 Task: Add an event with the title Second Product Enhancement Discussion and Roadmap Planning, date '2024/05/27', time 9:40 AM to 11:40 AMand add a description: Furthermore, you will have the opportunity to discuss your current financial status, including revenue growth, profitability, and any notable milestones or achievements. Sharing this information demonstrates your business's performance and potential for future success.Select event color  Lavender . Add location for the event as: 123 Grand Bazaar, Istanbul, Turkey, logged in from the account softage.10@softage.netand send the event invitation to softage.8@softage.net and softage.1@softage.net. Set a reminder for the event Daily
Action: Mouse moved to (73, 104)
Screenshot: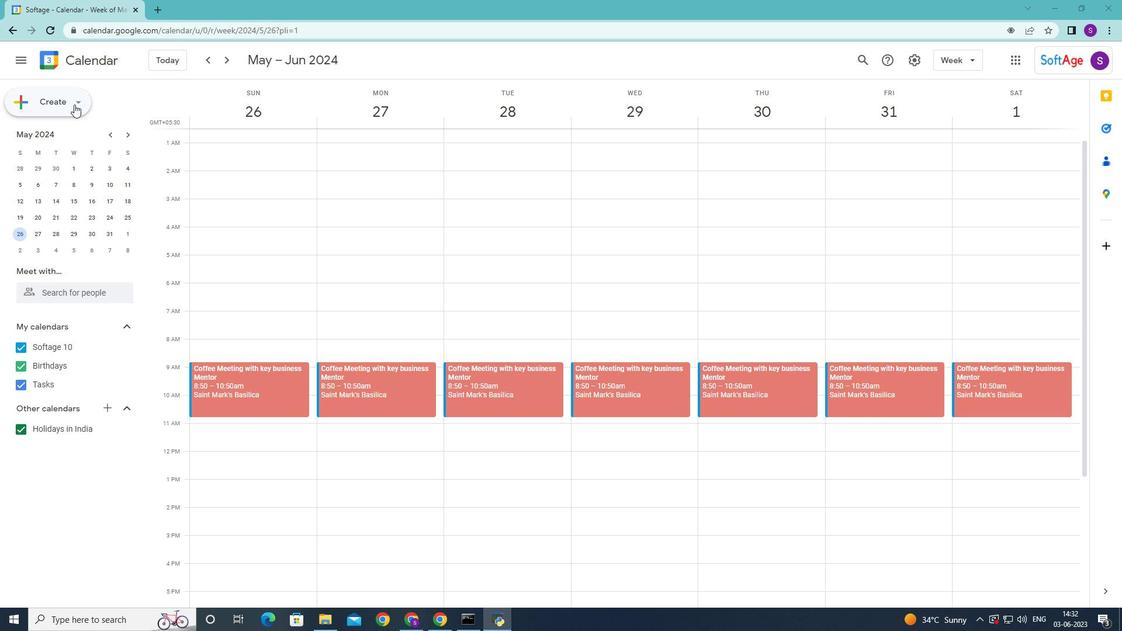
Action: Mouse pressed left at (73, 104)
Screenshot: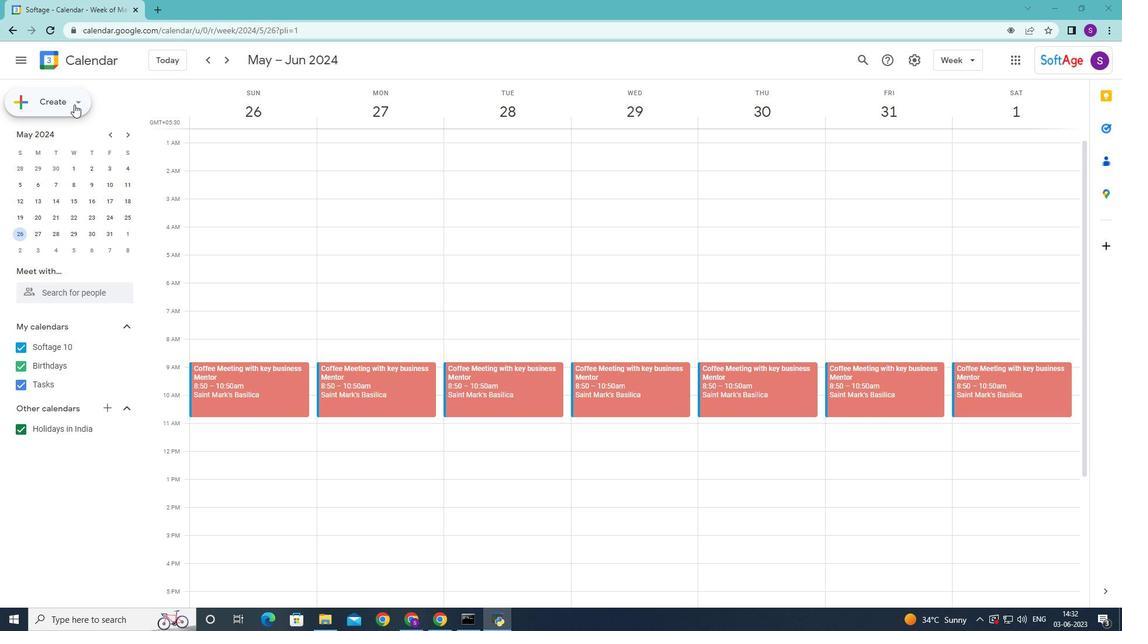 
Action: Mouse moved to (76, 139)
Screenshot: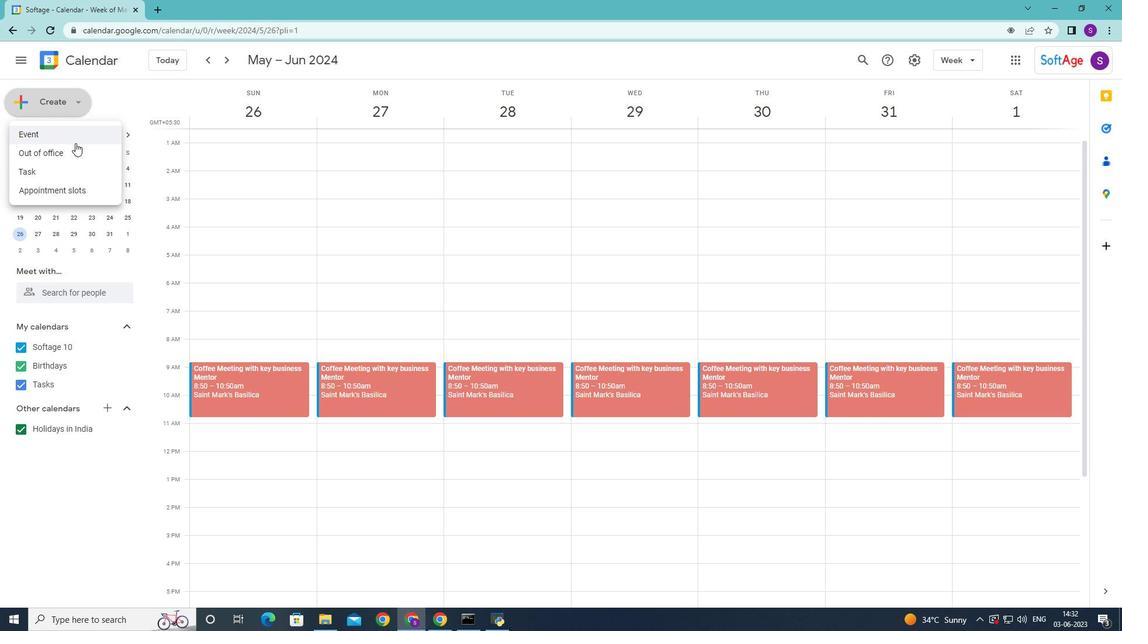 
Action: Mouse pressed left at (76, 139)
Screenshot: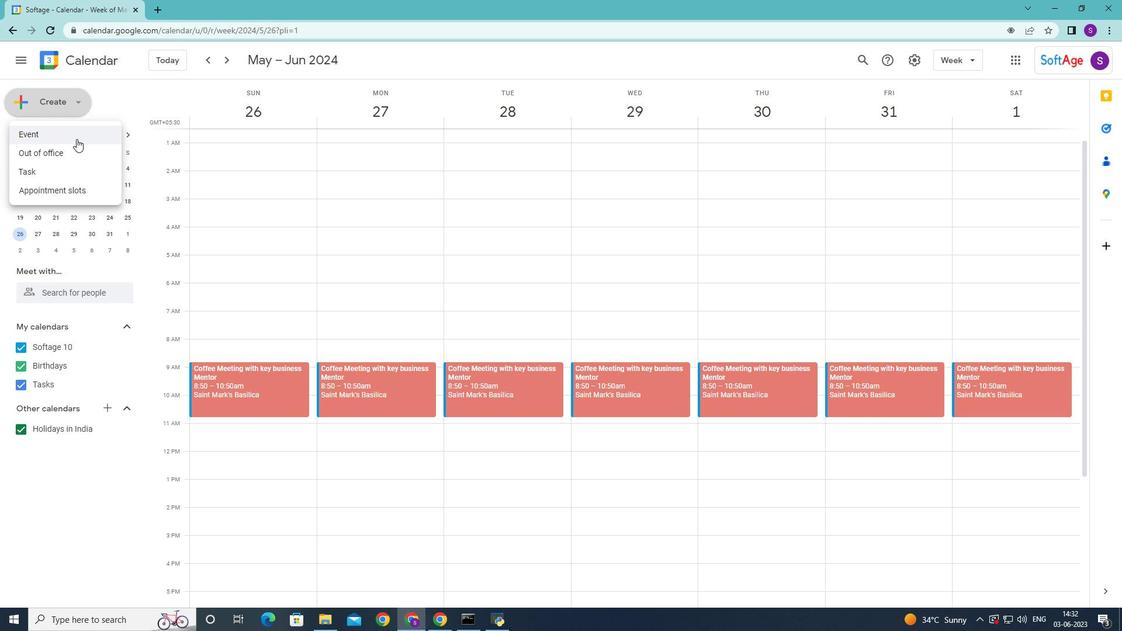 
Action: Mouse moved to (451, 264)
Screenshot: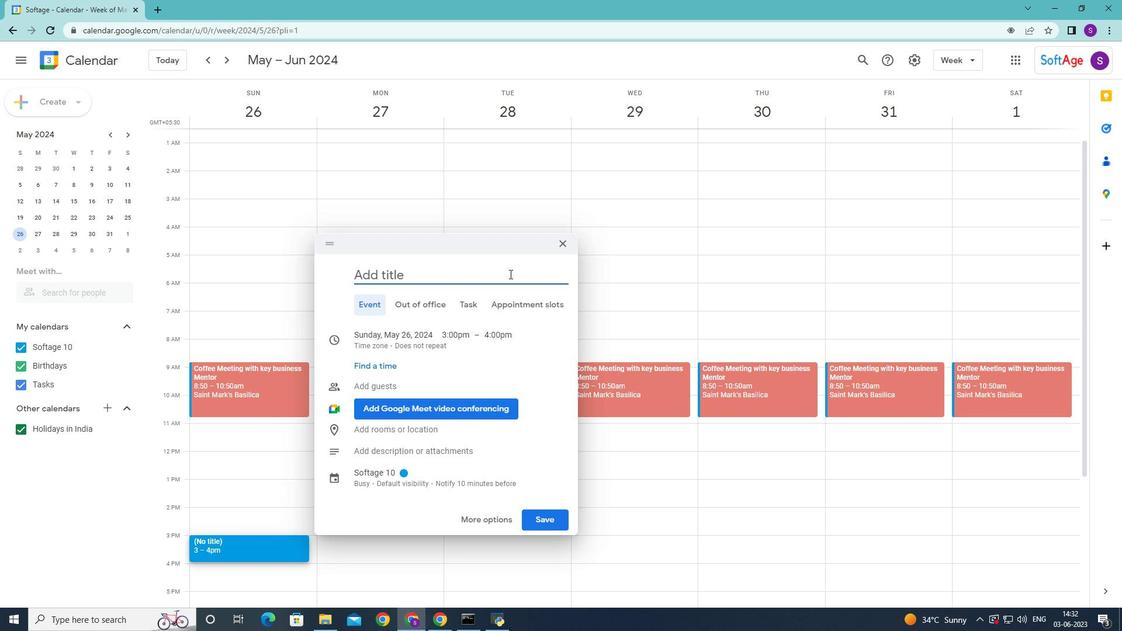 
Action: Mouse pressed left at (451, 264)
Screenshot: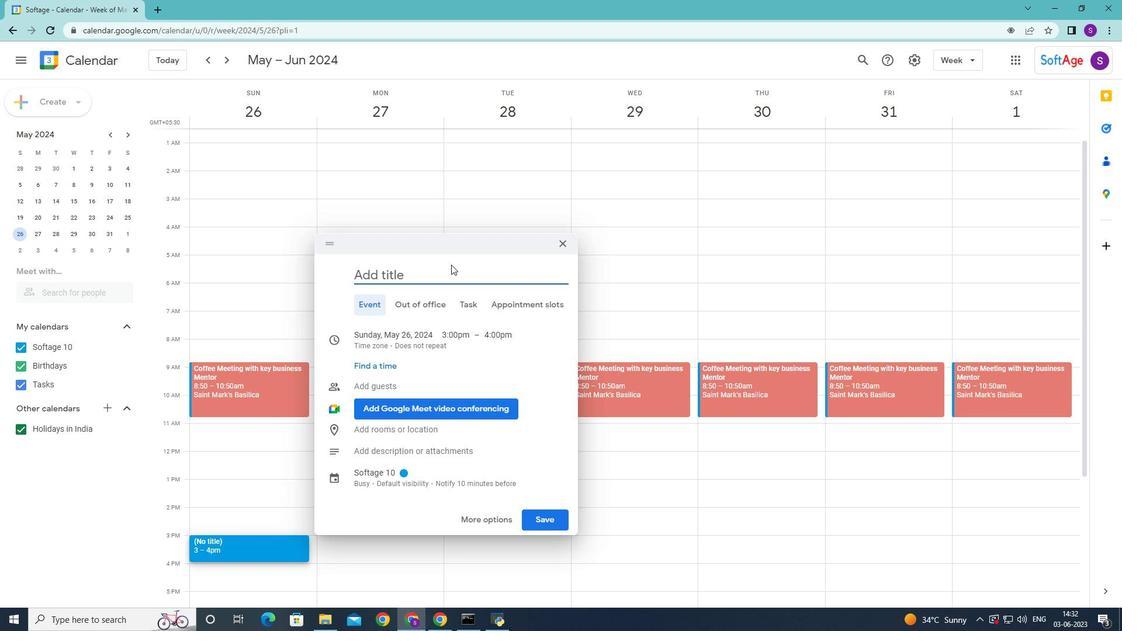 
Action: Mouse moved to (446, 274)
Screenshot: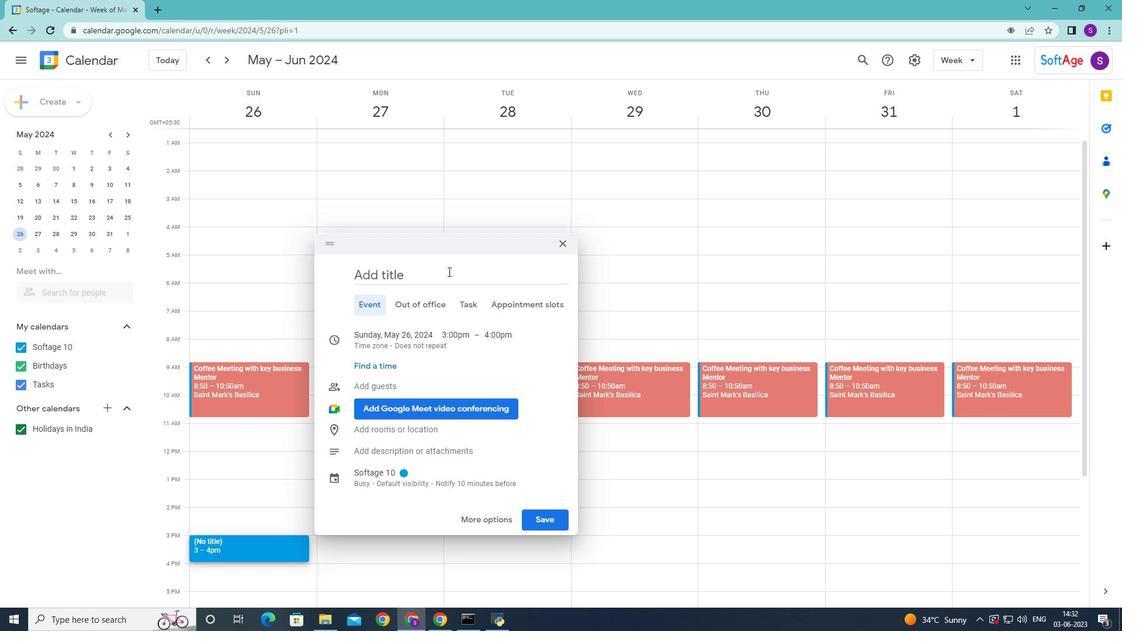 
Action: Mouse pressed left at (446, 274)
Screenshot: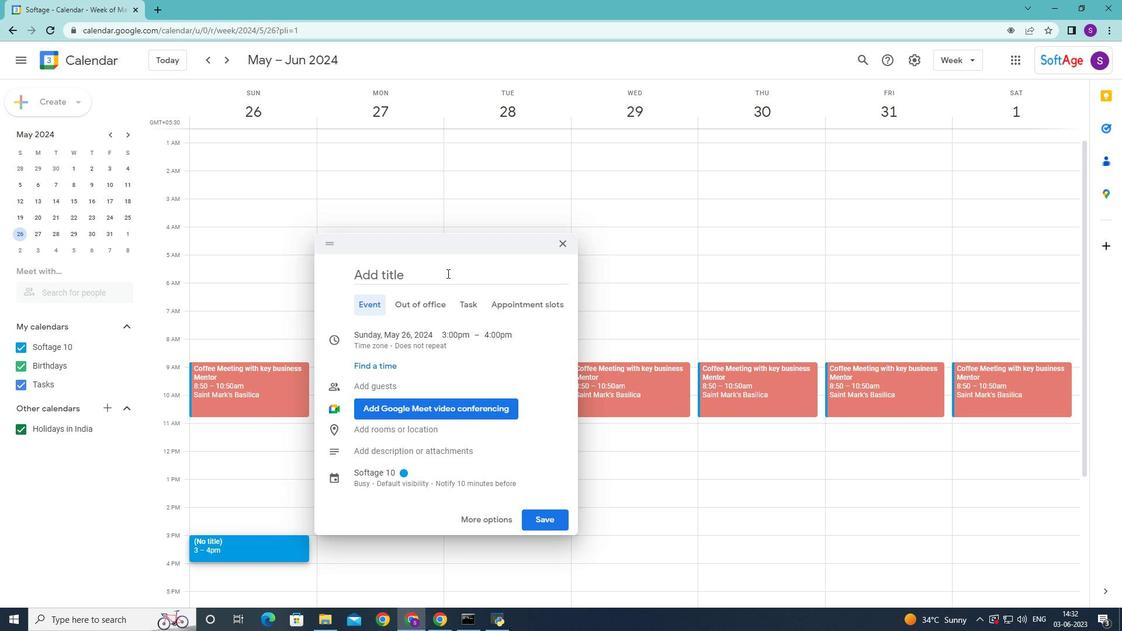 
Action: Key pressed <Key.shift>Second<Key.space><Key.shift>lunch<Key.space><Key.shift>Break<Key.space><Key.backspace><Key.shift_r>:<Key.space><Key.shift><Key.shift><Key.shift><Key.shift><Key.shift><Key.shift><Key.shift><Key.shift><Key.shift><Key.shift><Key.shift>Fitness<Key.space>and<Key.space><Key.shift>Wellness<Key.space><Key.shift><Key.shift><Key.shift>Class<Key.space>
Screenshot: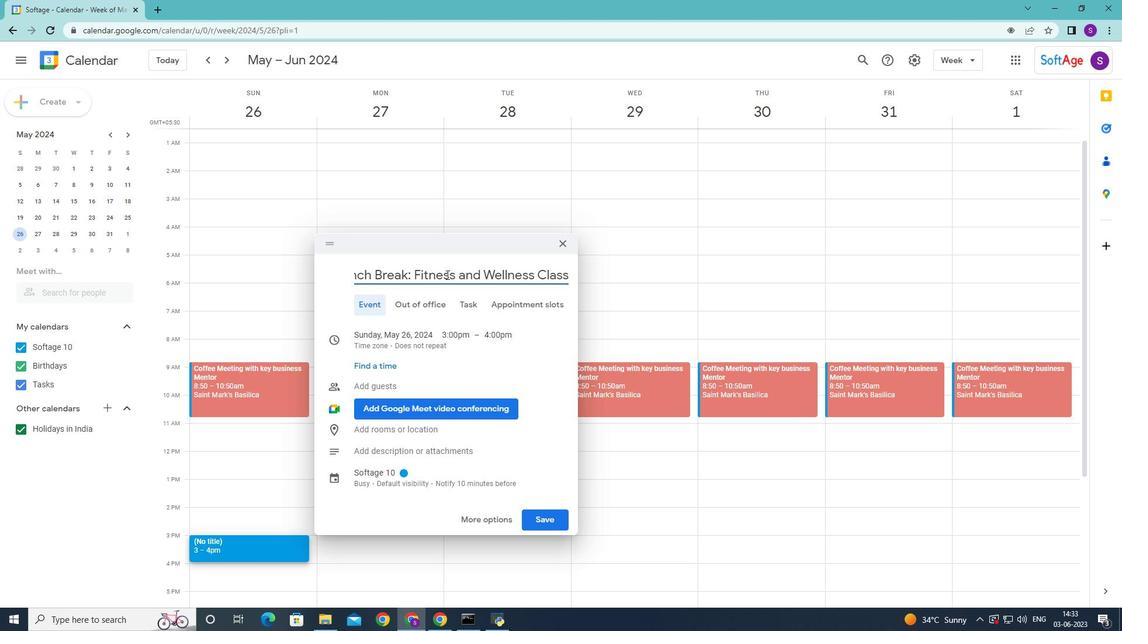 
Action: Mouse moved to (400, 338)
Screenshot: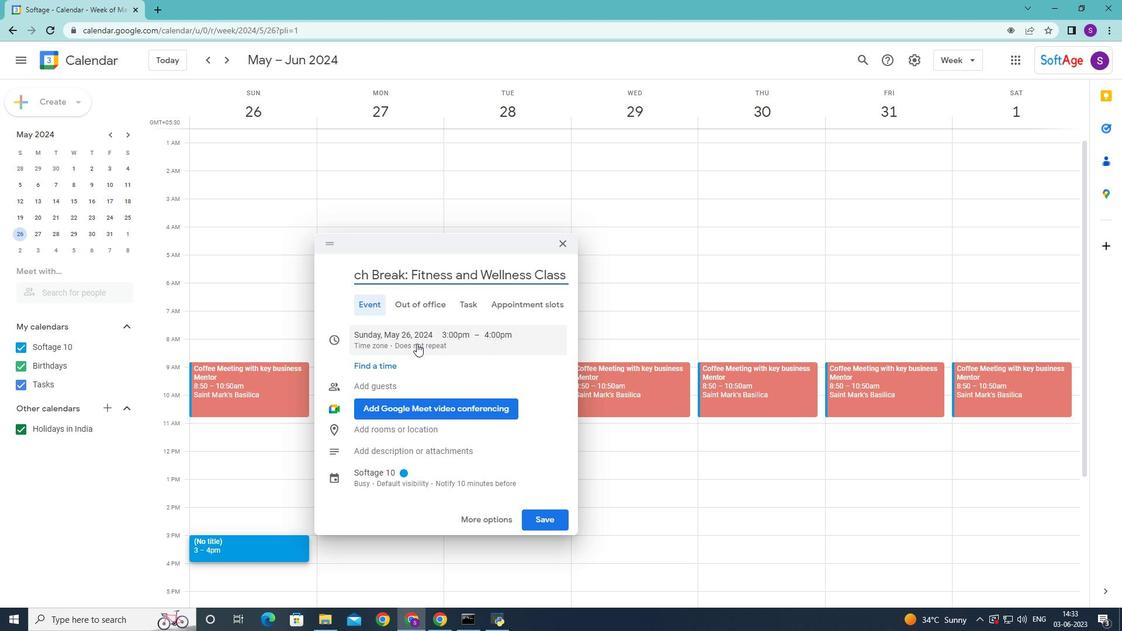 
Action: Mouse pressed left at (400, 338)
Screenshot: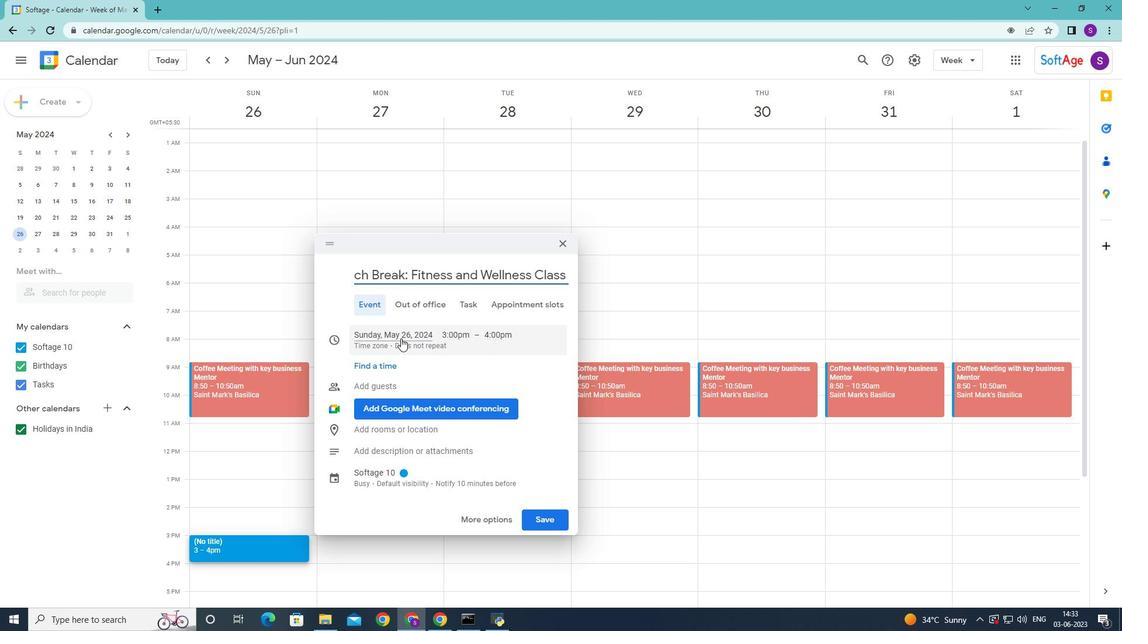 
Action: Mouse moved to (483, 359)
Screenshot: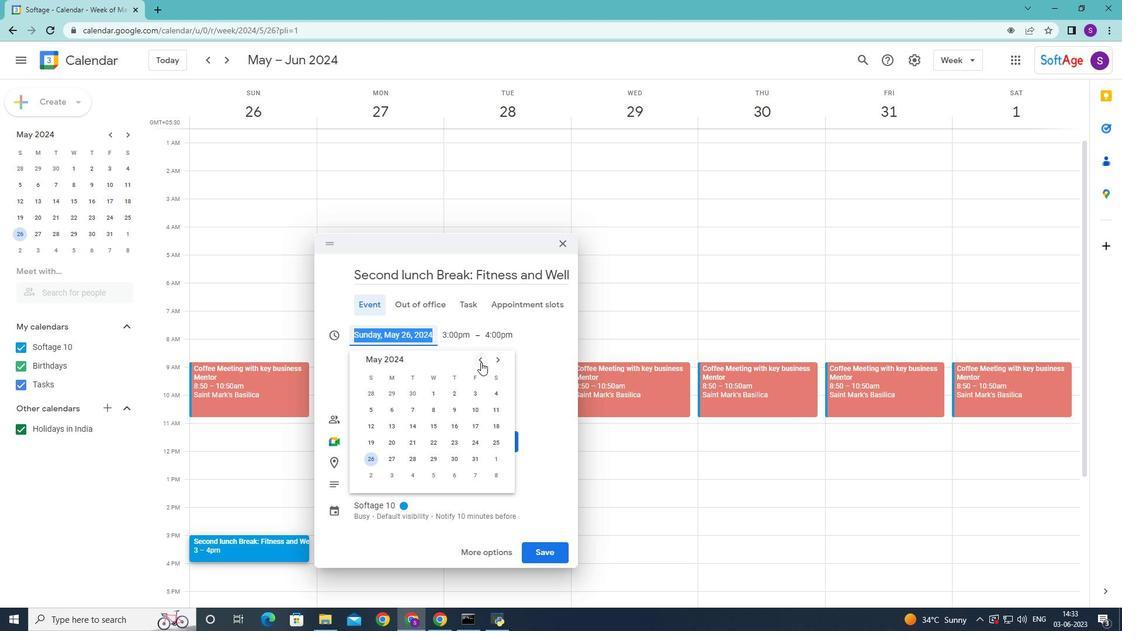 
Action: Mouse pressed left at (483, 359)
Screenshot: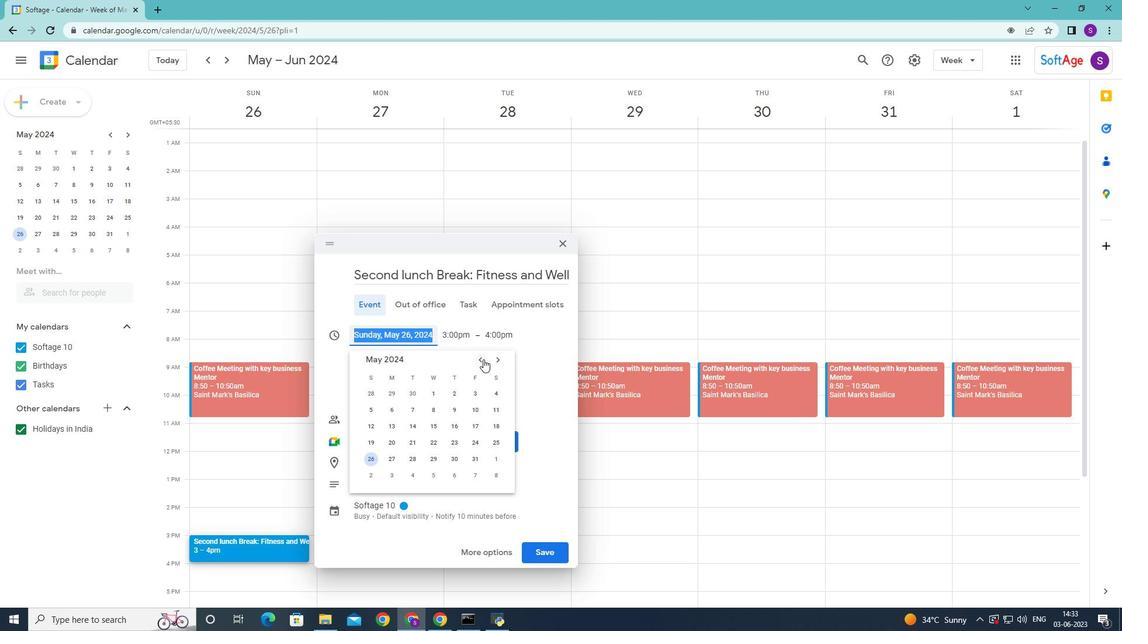 
Action: Mouse moved to (482, 360)
Screenshot: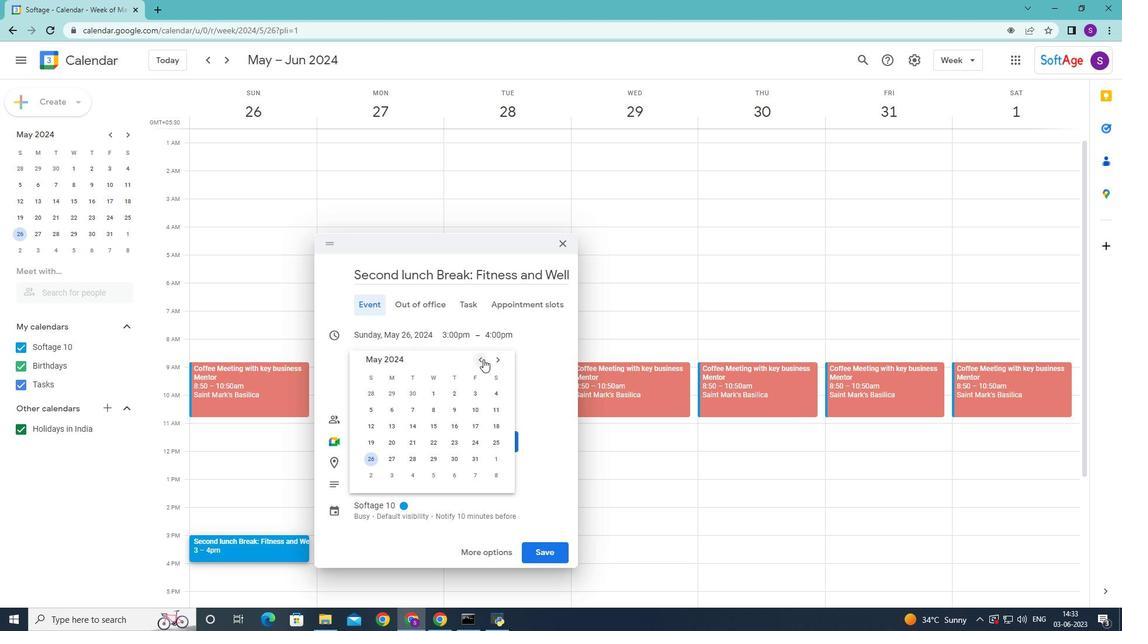 
Action: Mouse pressed left at (482, 360)
Screenshot: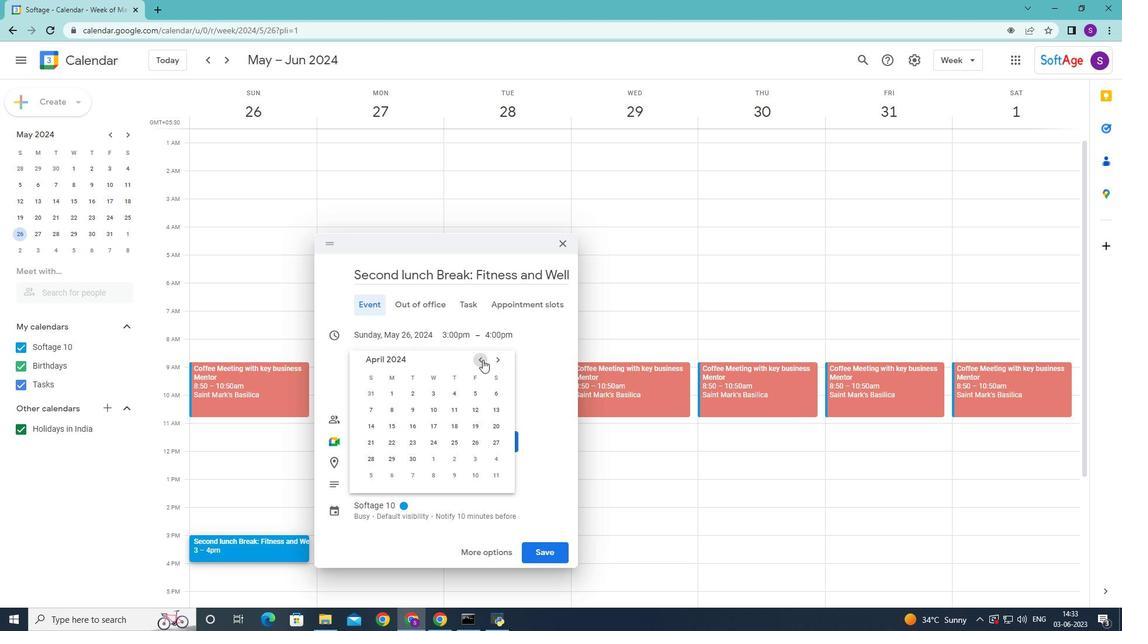 
Action: Mouse pressed left at (482, 360)
Screenshot: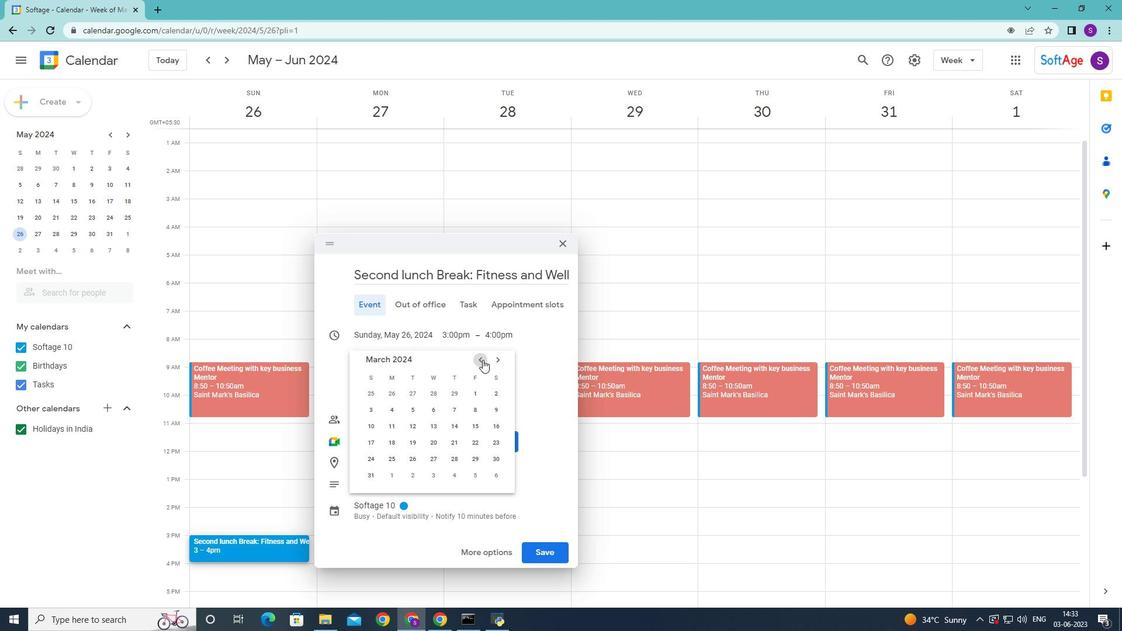 
Action: Mouse moved to (481, 360)
Screenshot: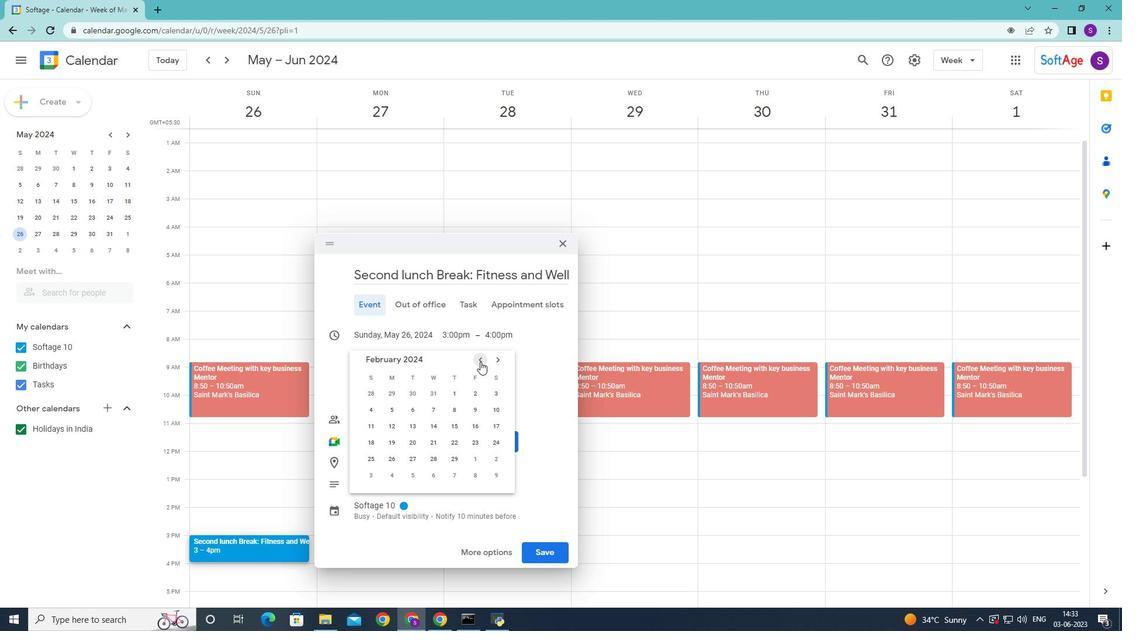 
Action: Mouse pressed left at (481, 360)
Screenshot: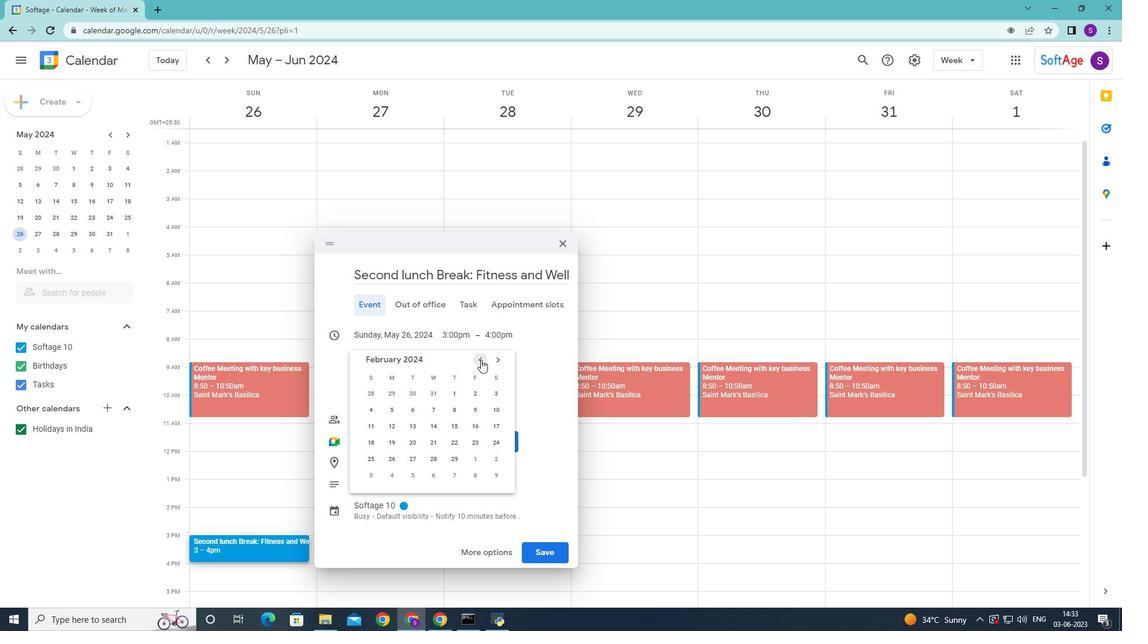 
Action: Mouse pressed left at (481, 360)
Screenshot: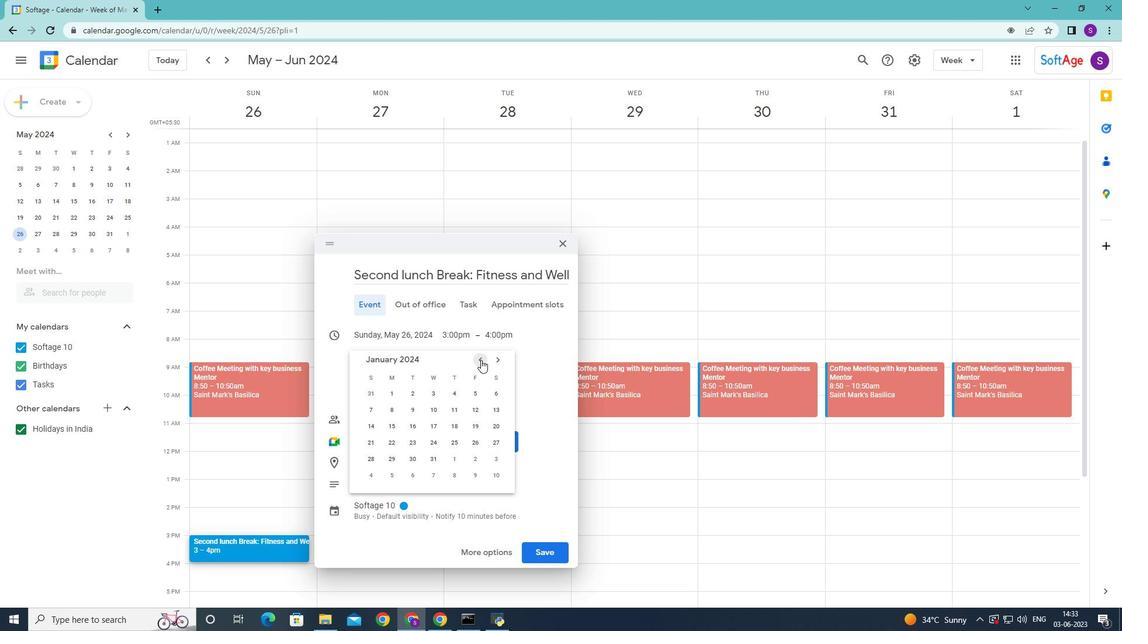 
Action: Mouse moved to (437, 410)
Screenshot: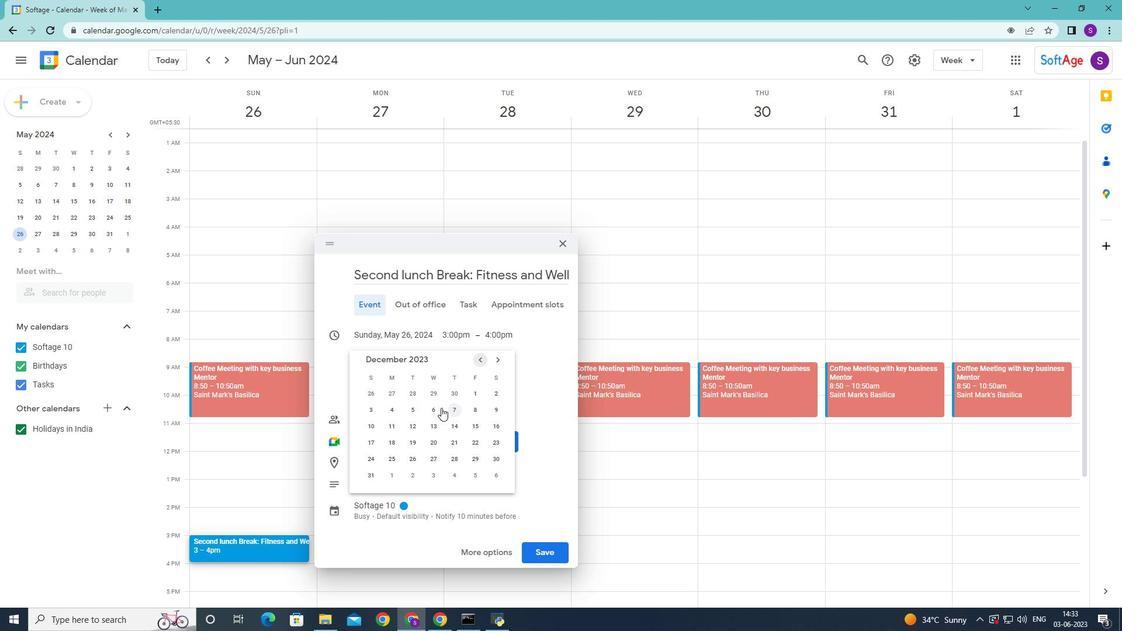 
Action: Mouse pressed left at (437, 410)
Screenshot: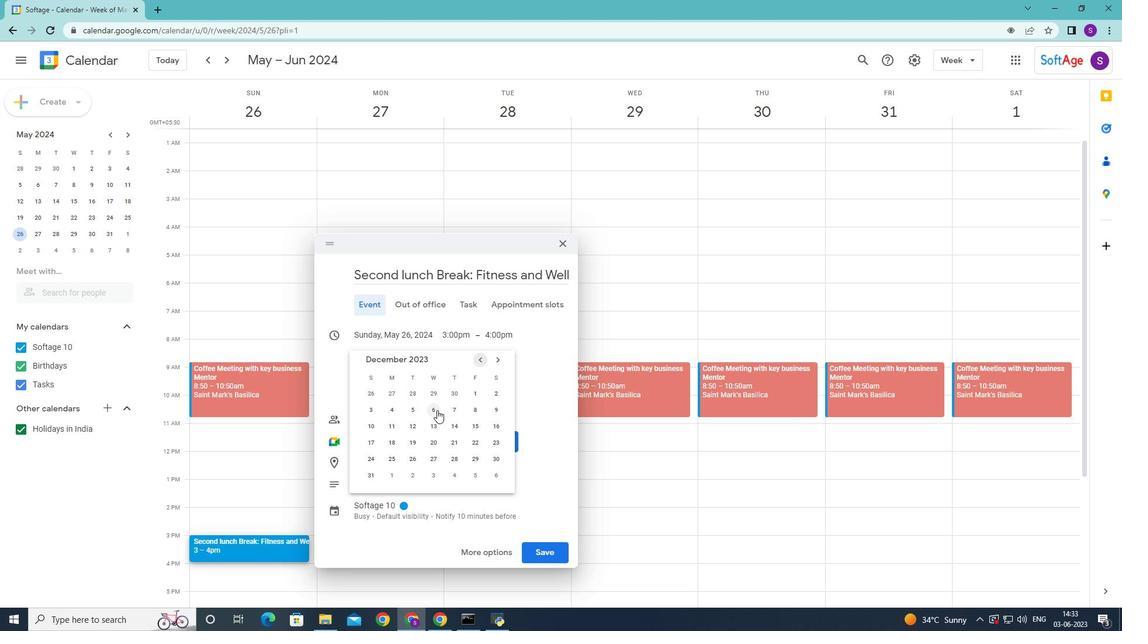 
Action: Mouse moved to (457, 332)
Screenshot: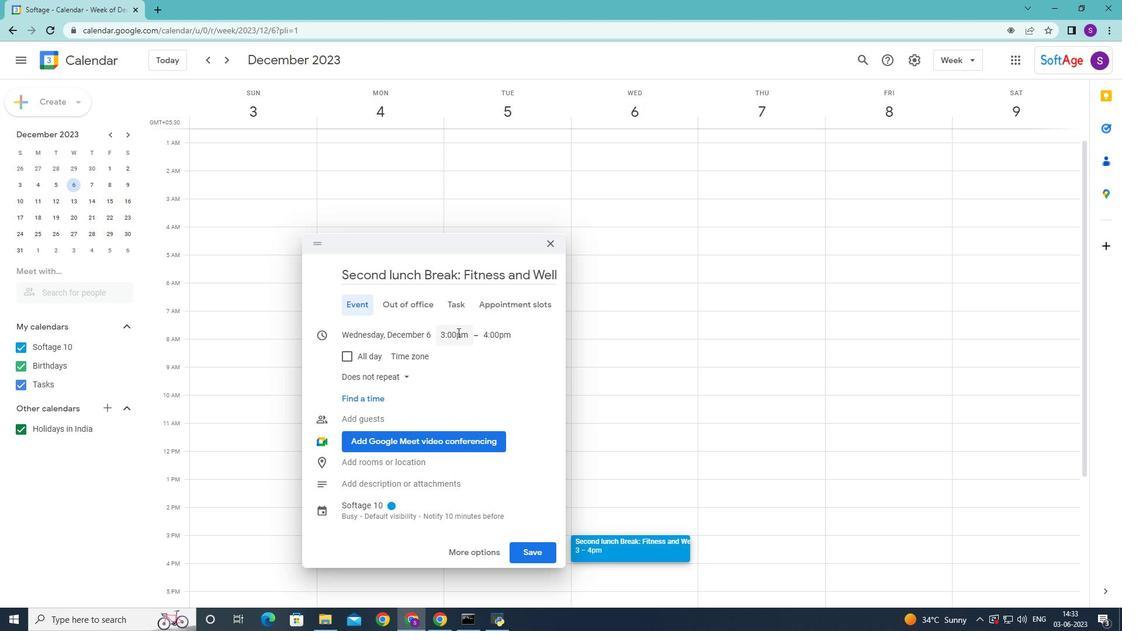 
Action: Mouse pressed left at (457, 332)
Screenshot: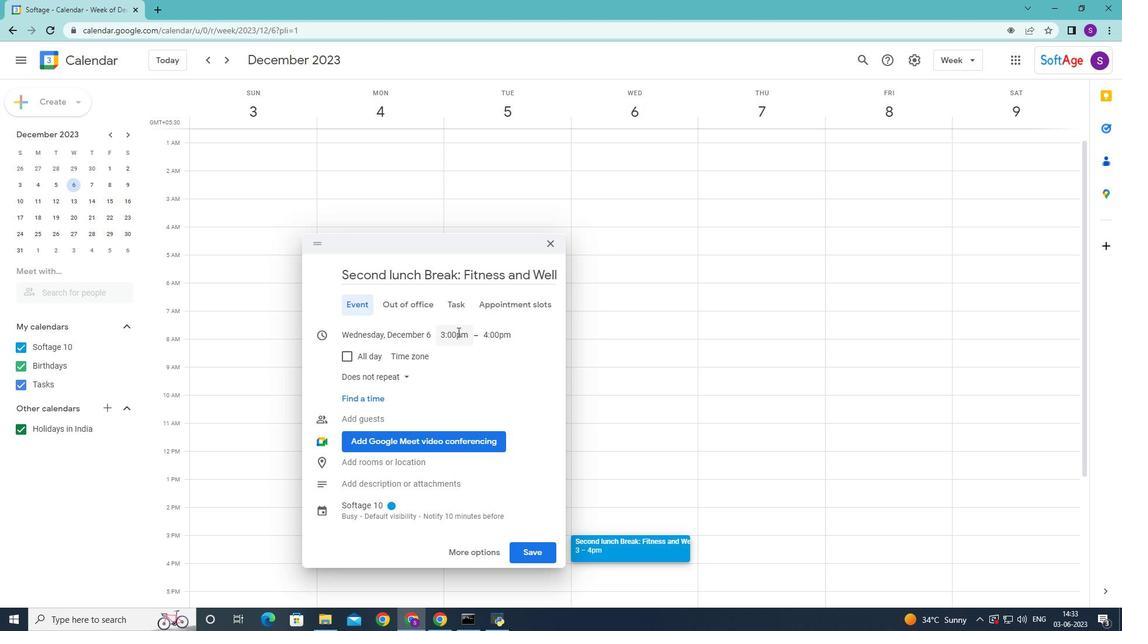 
Action: Mouse moved to (477, 386)
Screenshot: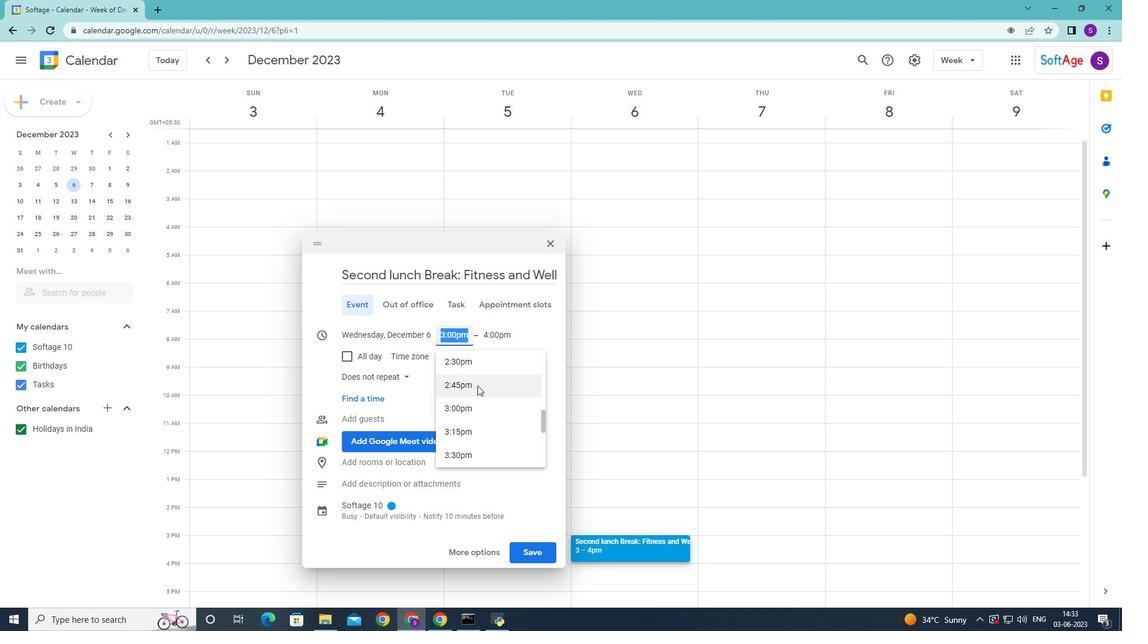 
Action: Mouse scrolled (477, 387) with delta (0, 0)
Screenshot: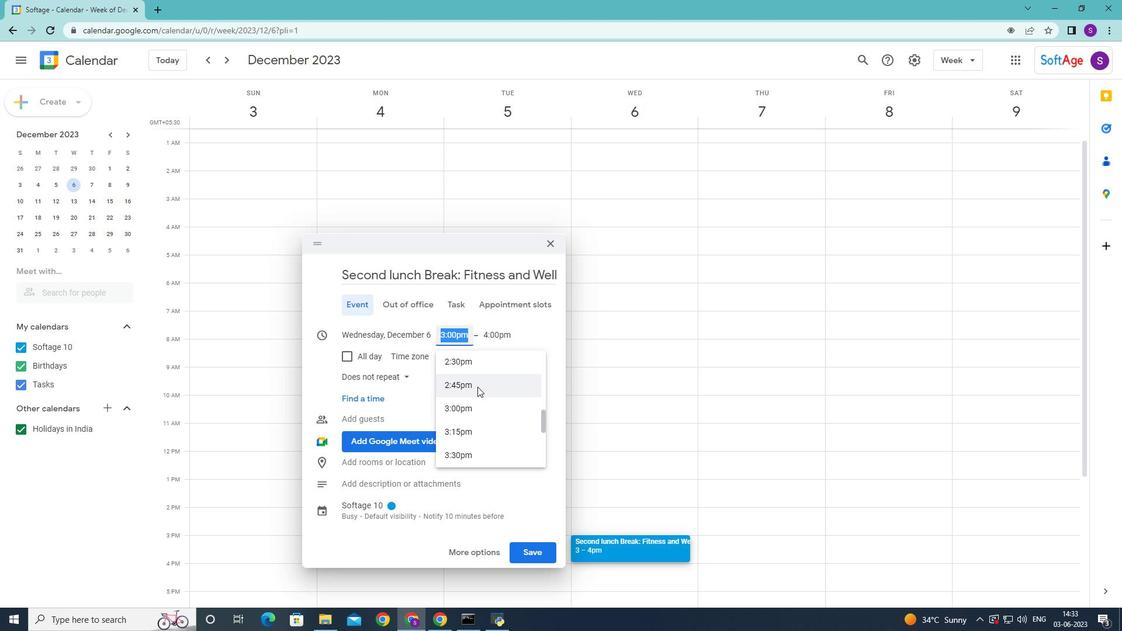 
Action: Mouse scrolled (477, 387) with delta (0, 0)
Screenshot: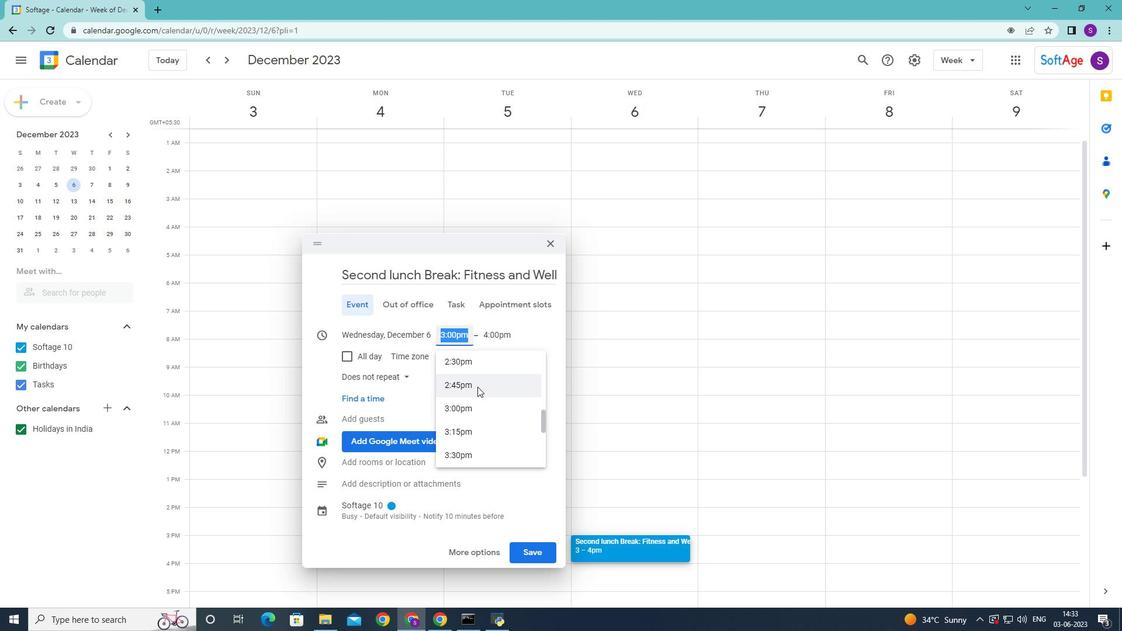 
Action: Mouse scrolled (477, 387) with delta (0, 0)
Screenshot: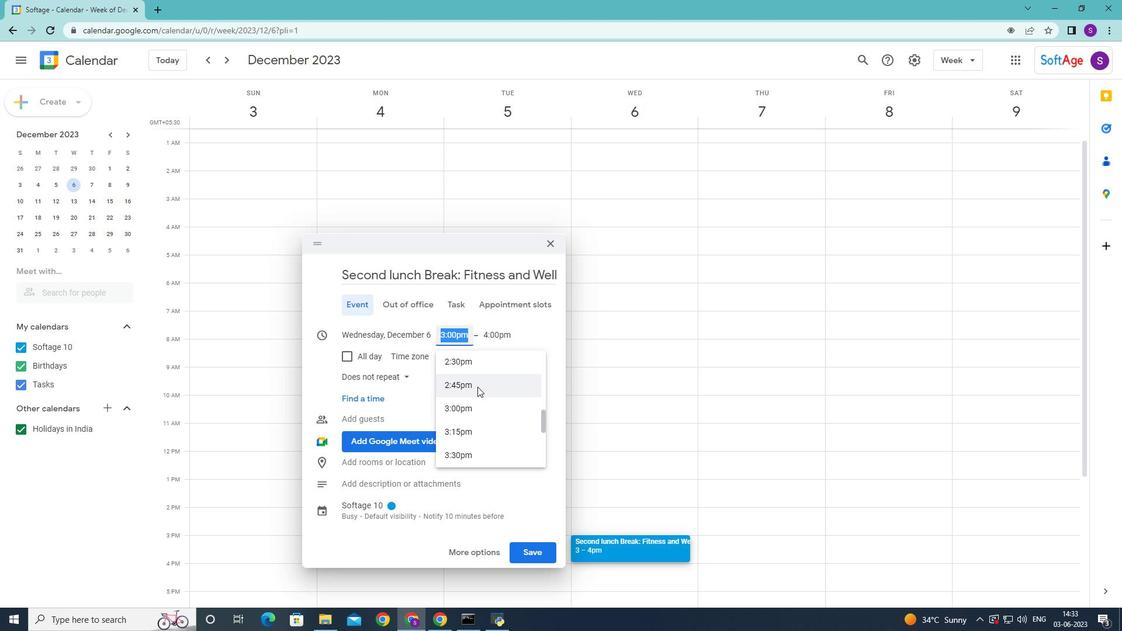 
Action: Mouse scrolled (477, 387) with delta (0, 0)
Screenshot: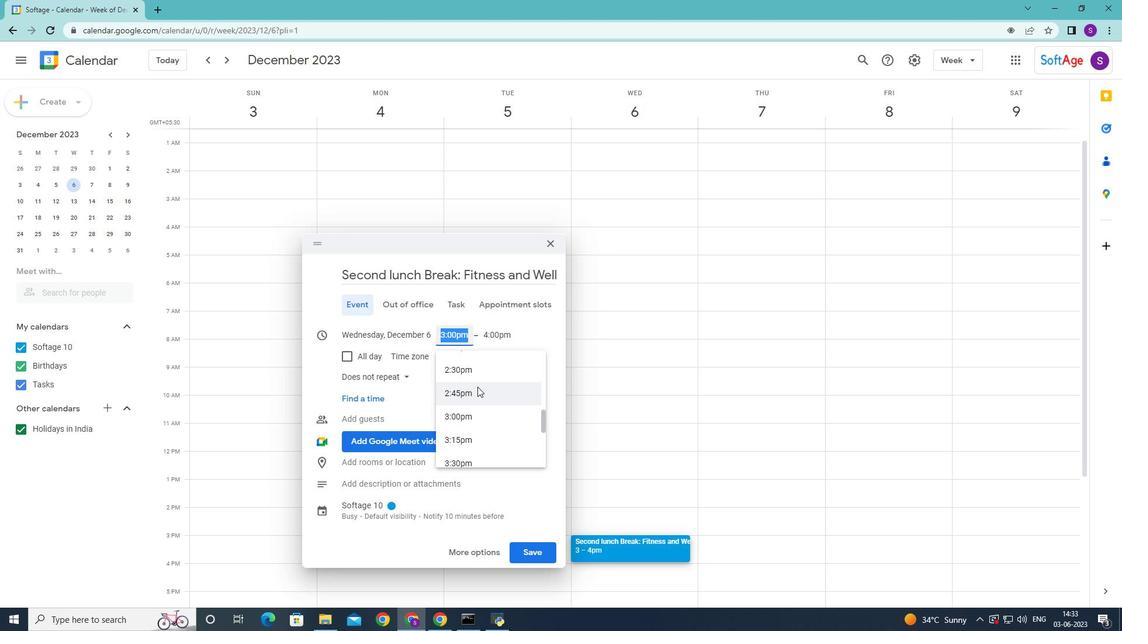 
Action: Mouse scrolled (477, 387) with delta (0, 0)
Screenshot: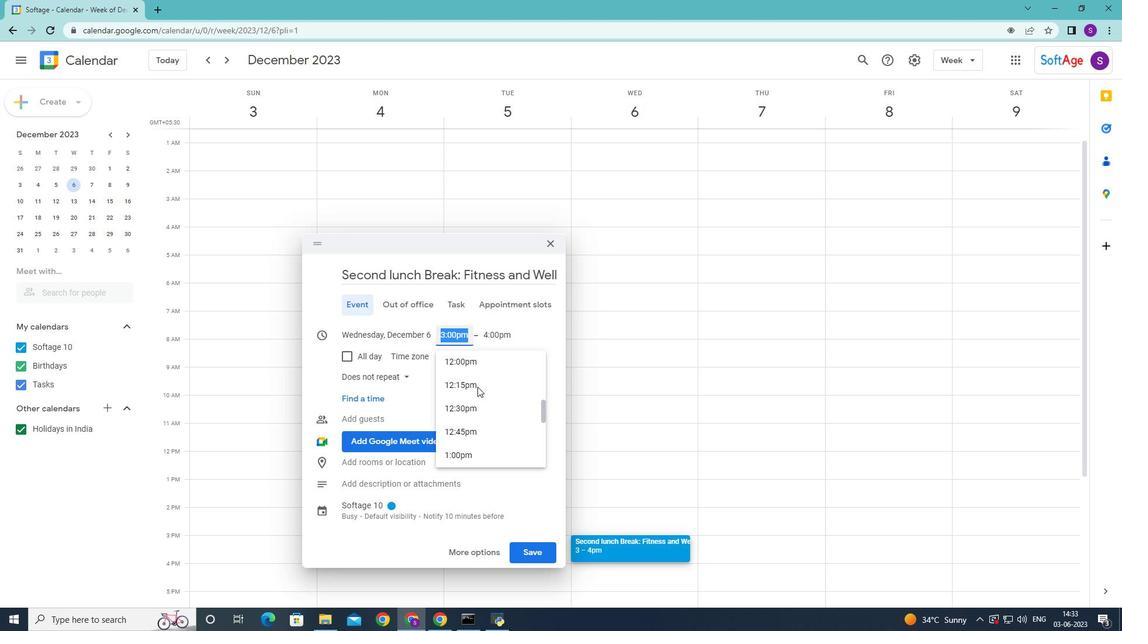 
Action: Mouse scrolled (477, 387) with delta (0, 0)
Screenshot: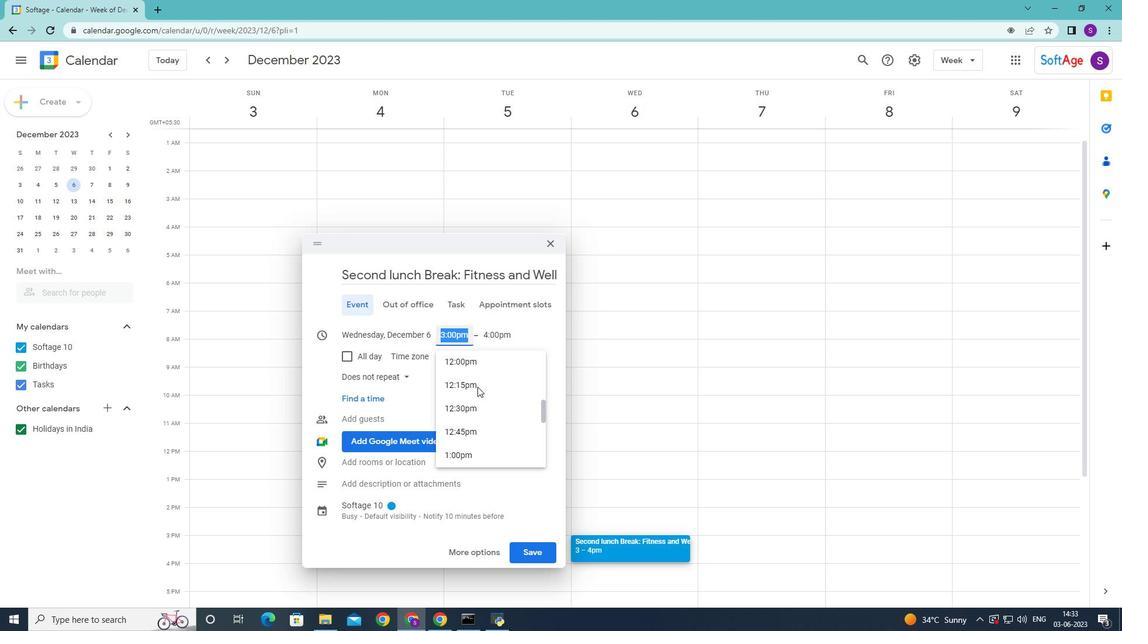
Action: Mouse scrolled (477, 387) with delta (0, 0)
Screenshot: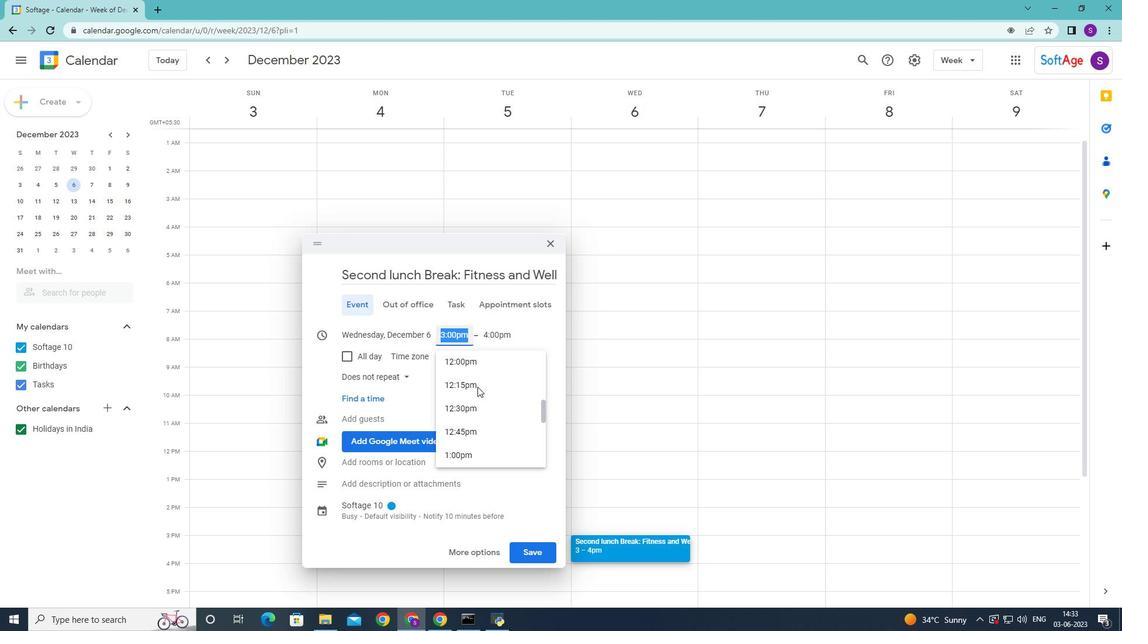 
Action: Mouse scrolled (477, 387) with delta (0, 0)
Screenshot: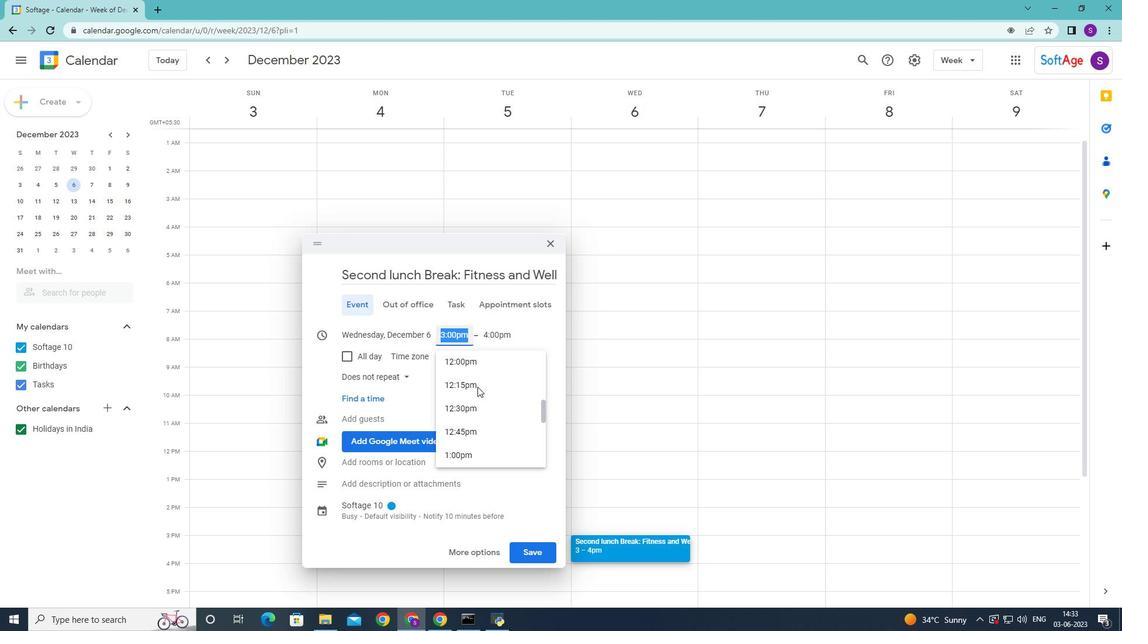 
Action: Mouse scrolled (477, 387) with delta (0, 0)
Screenshot: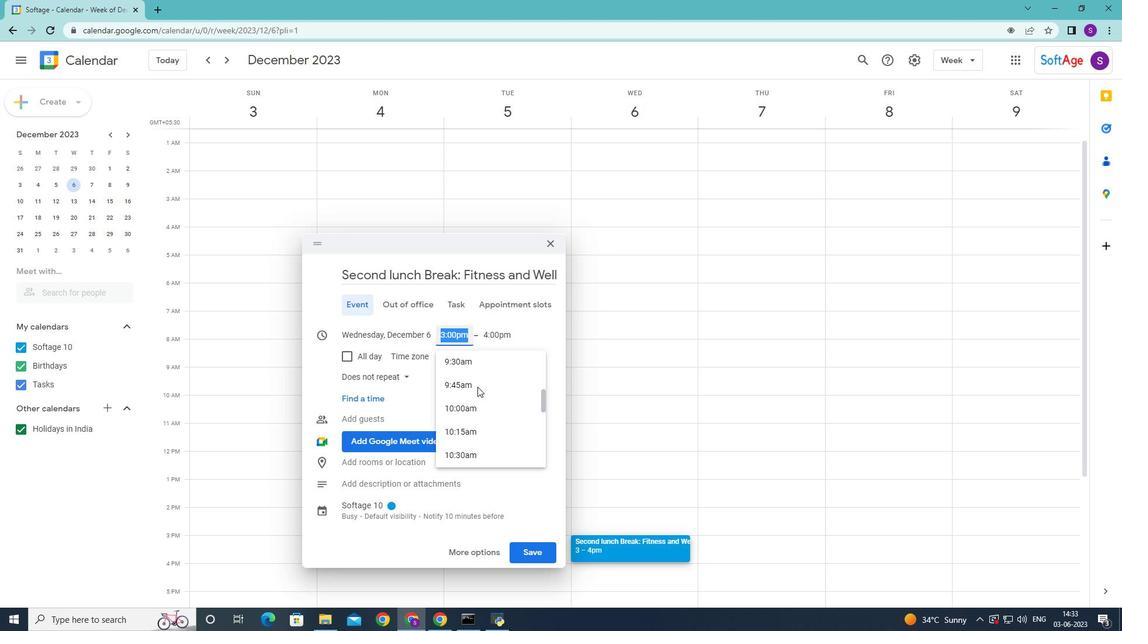 
Action: Mouse scrolled (477, 387) with delta (0, 0)
Screenshot: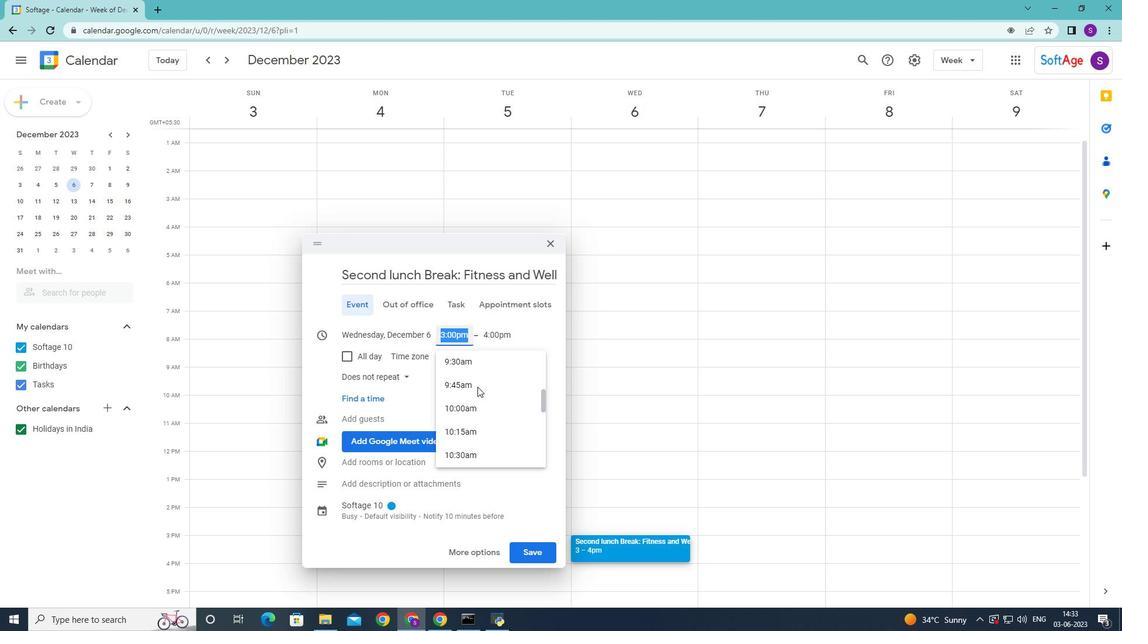 
Action: Mouse scrolled (477, 387) with delta (0, 0)
Screenshot: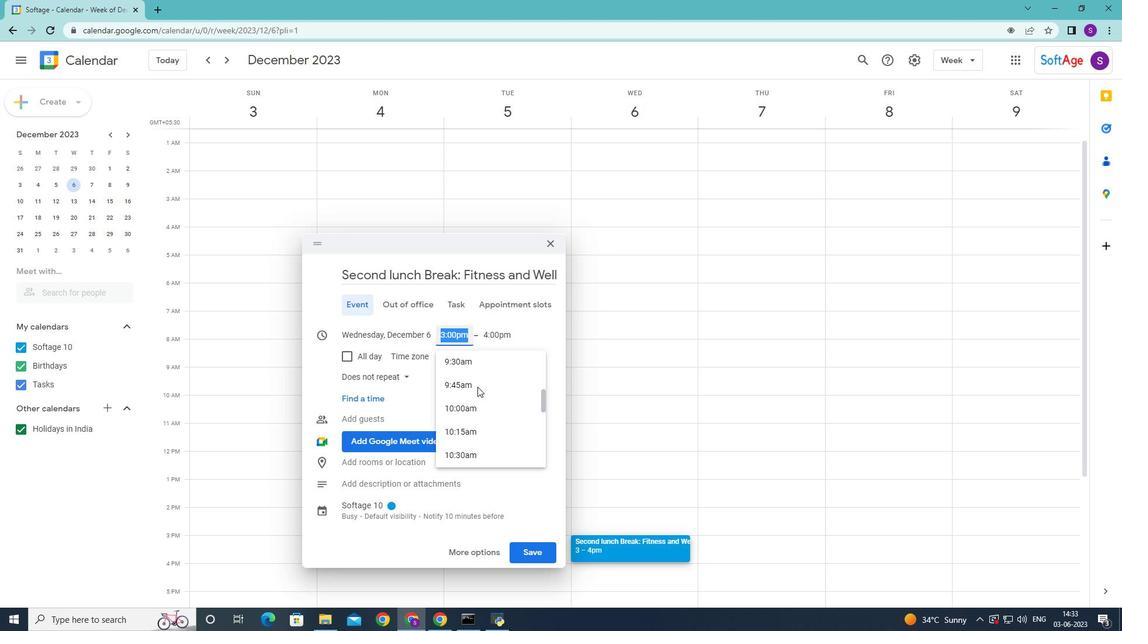 
Action: Mouse scrolled (477, 387) with delta (0, 0)
Screenshot: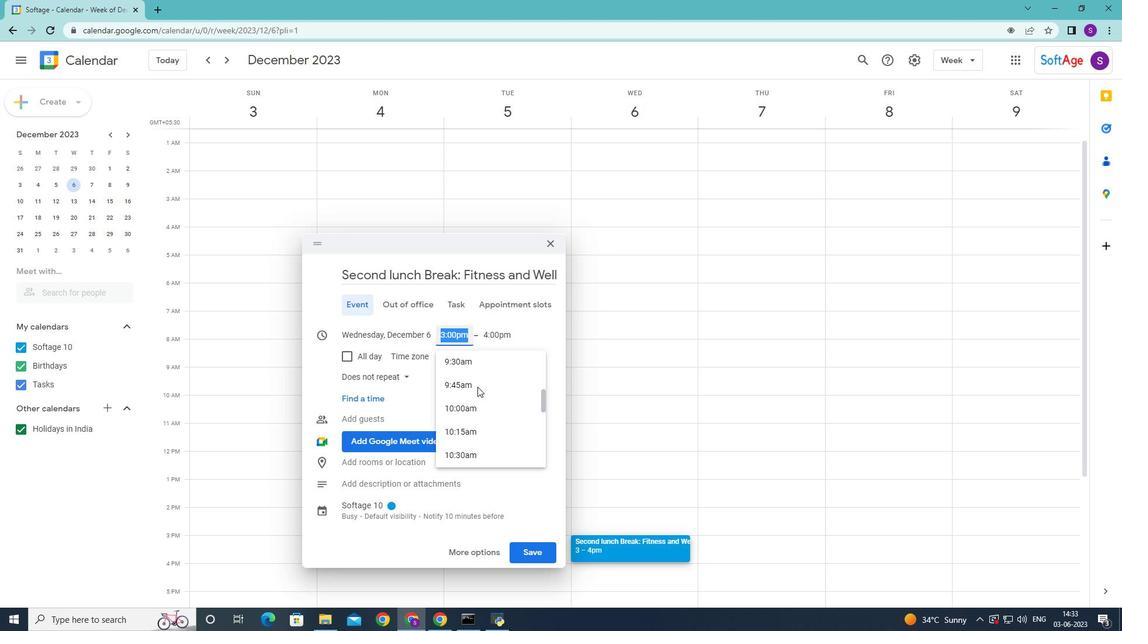 
Action: Mouse scrolled (477, 386) with delta (0, 0)
Screenshot: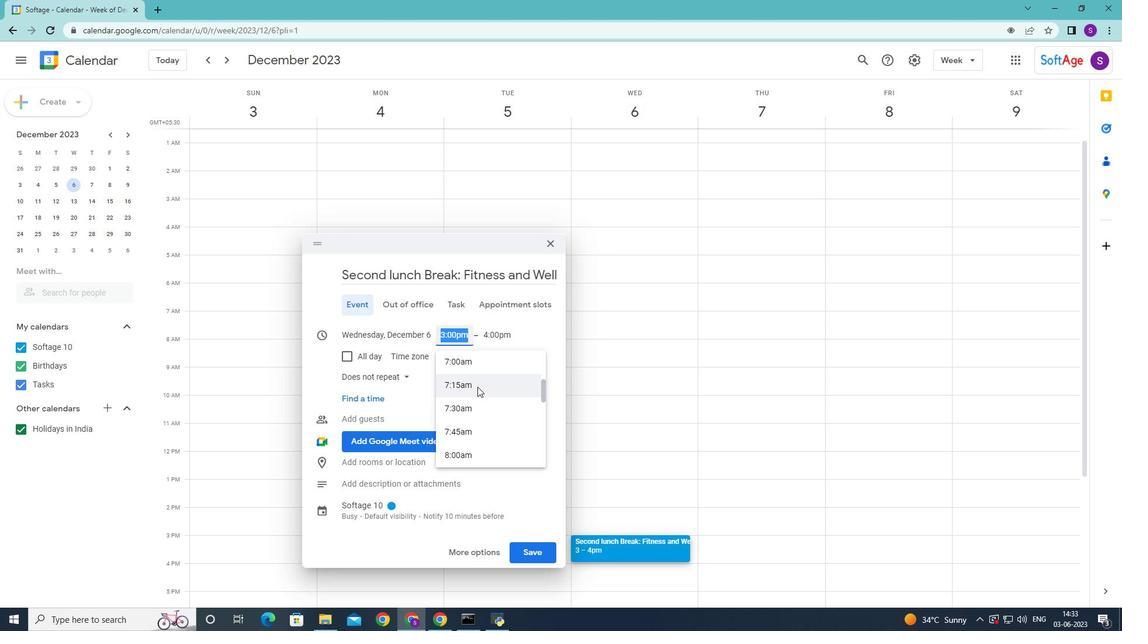
Action: Mouse scrolled (477, 386) with delta (0, 0)
Screenshot: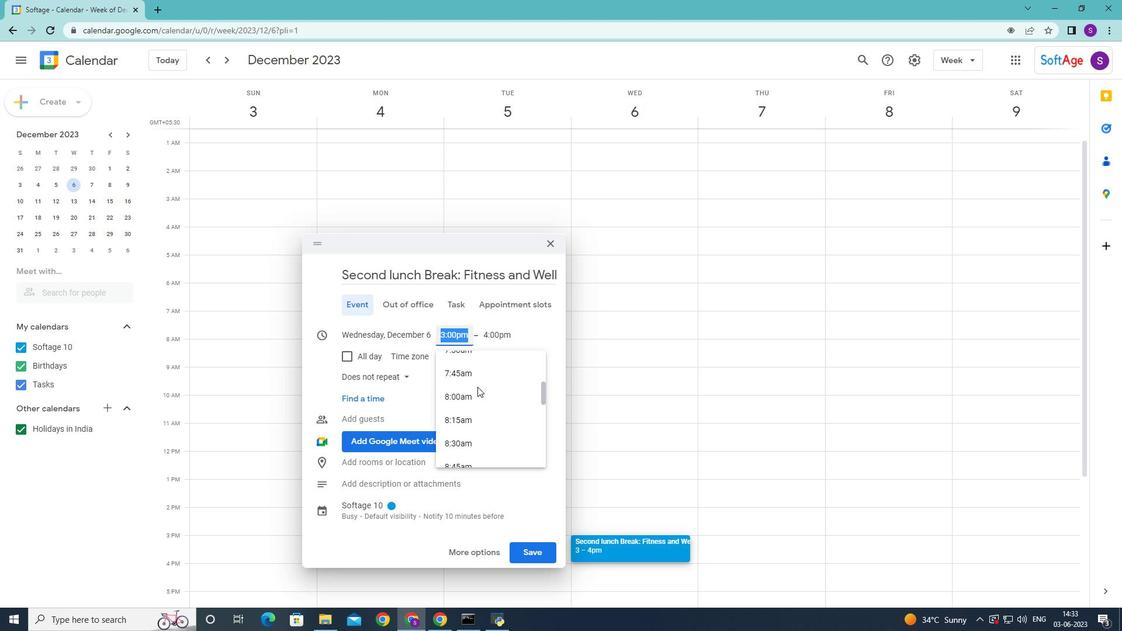 
Action: Mouse moved to (477, 367)
Screenshot: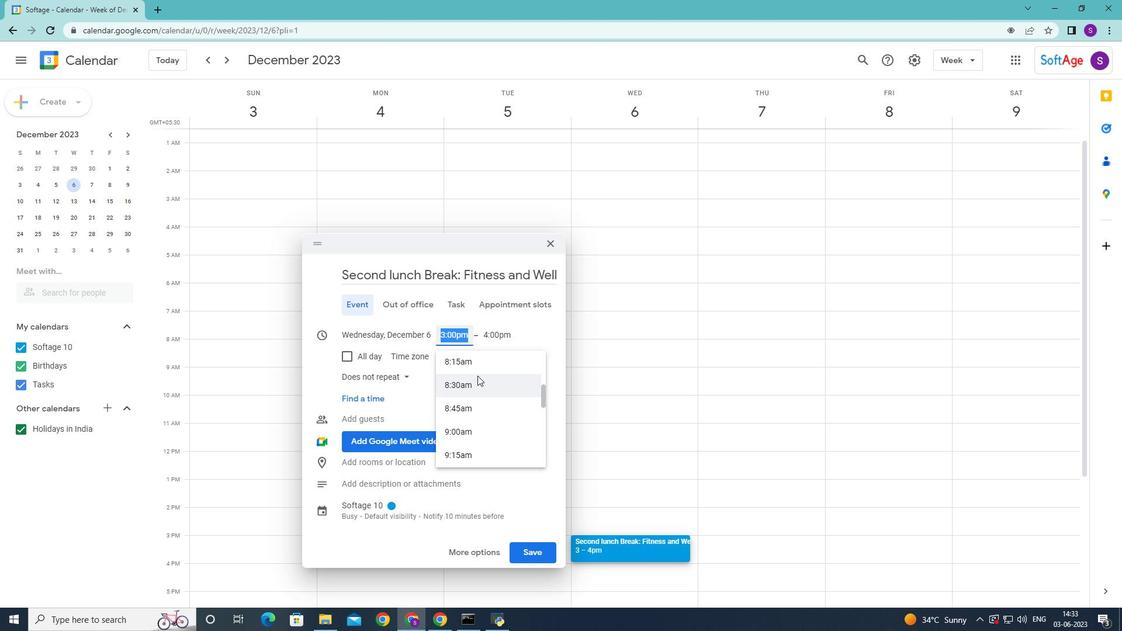 
Action: Mouse pressed left at (477, 367)
Screenshot: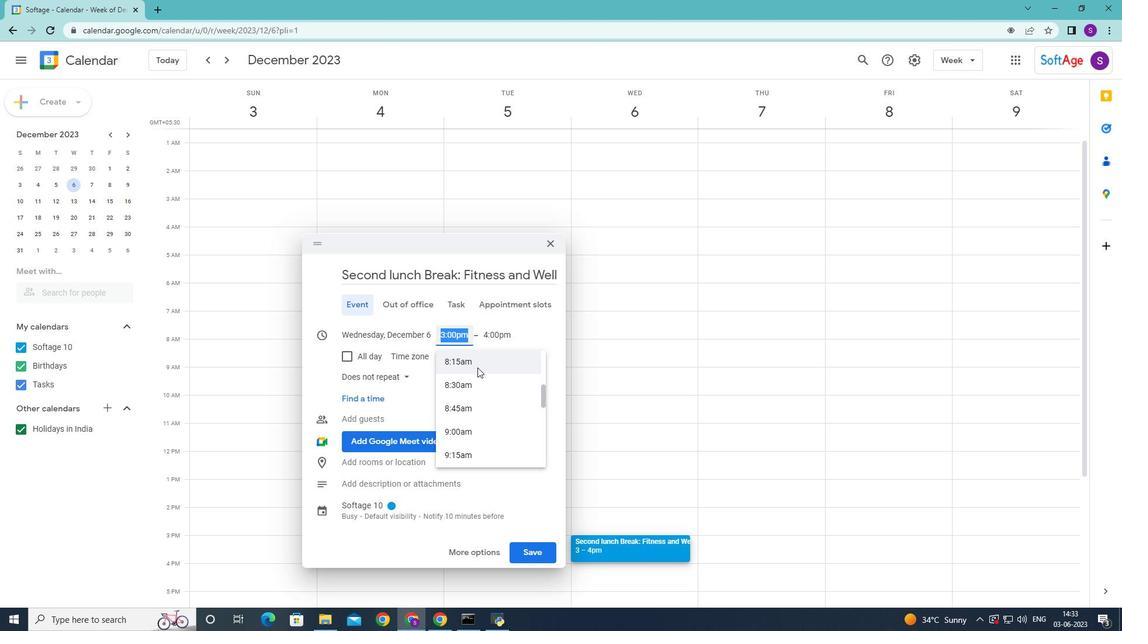 
Action: Mouse moved to (494, 278)
Screenshot: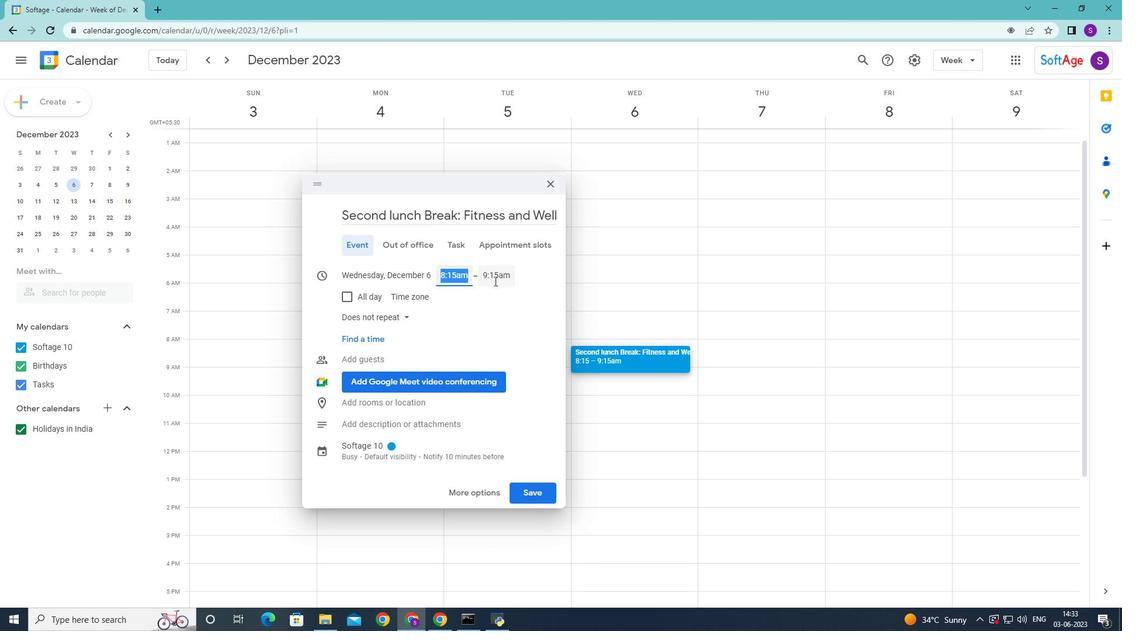 
Action: Mouse pressed left at (494, 278)
Screenshot: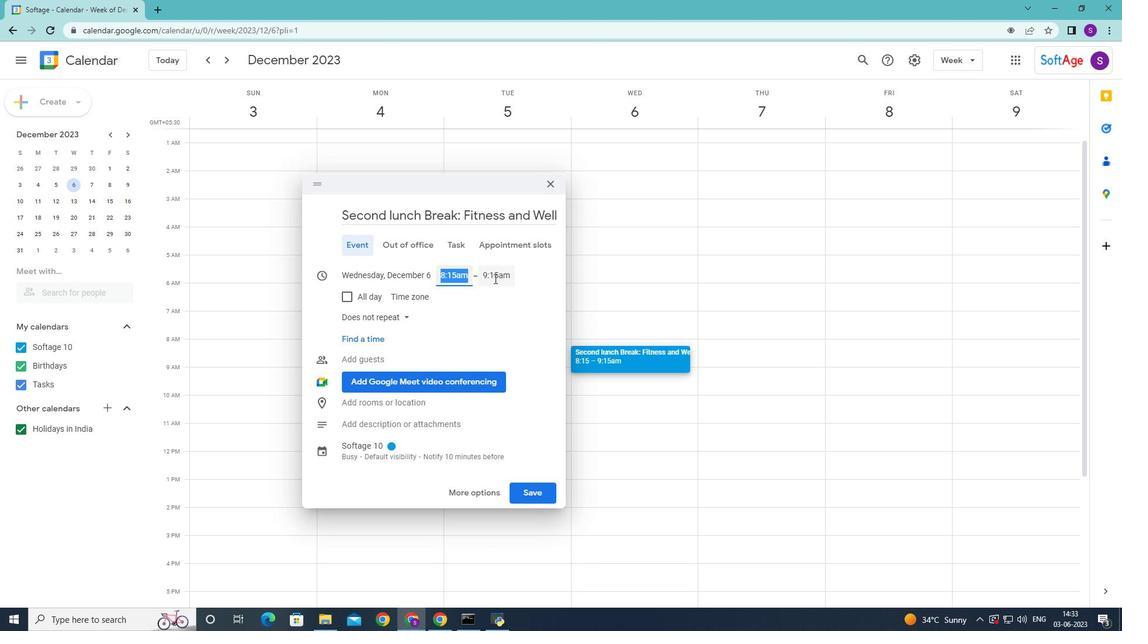 
Action: Mouse moved to (506, 366)
Screenshot: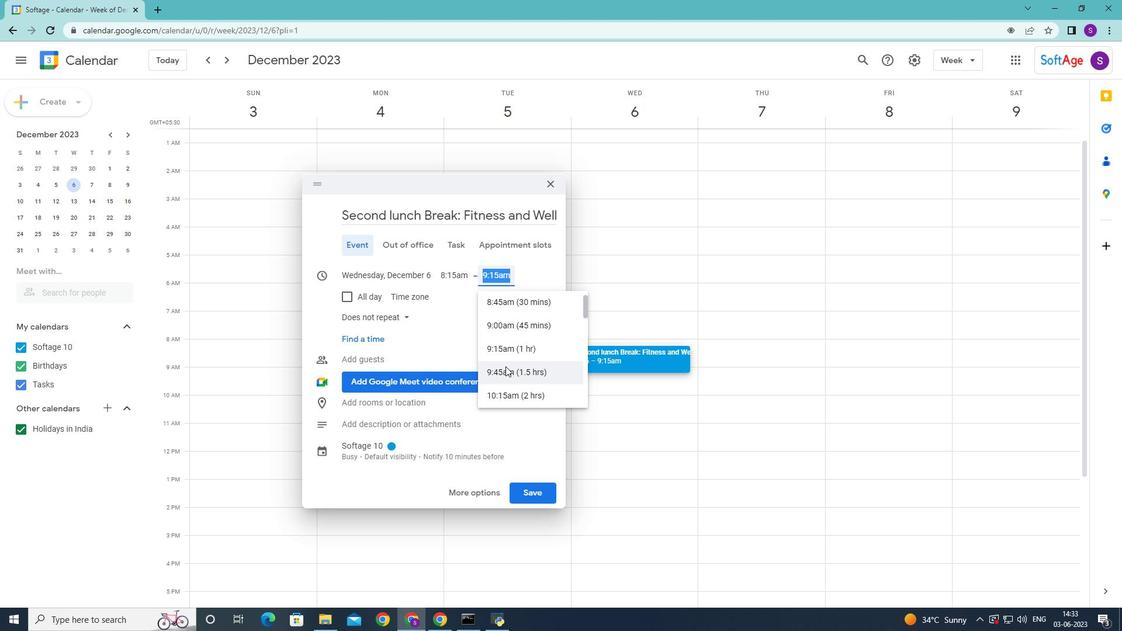 
Action: Mouse scrolled (506, 367) with delta (0, 0)
Screenshot: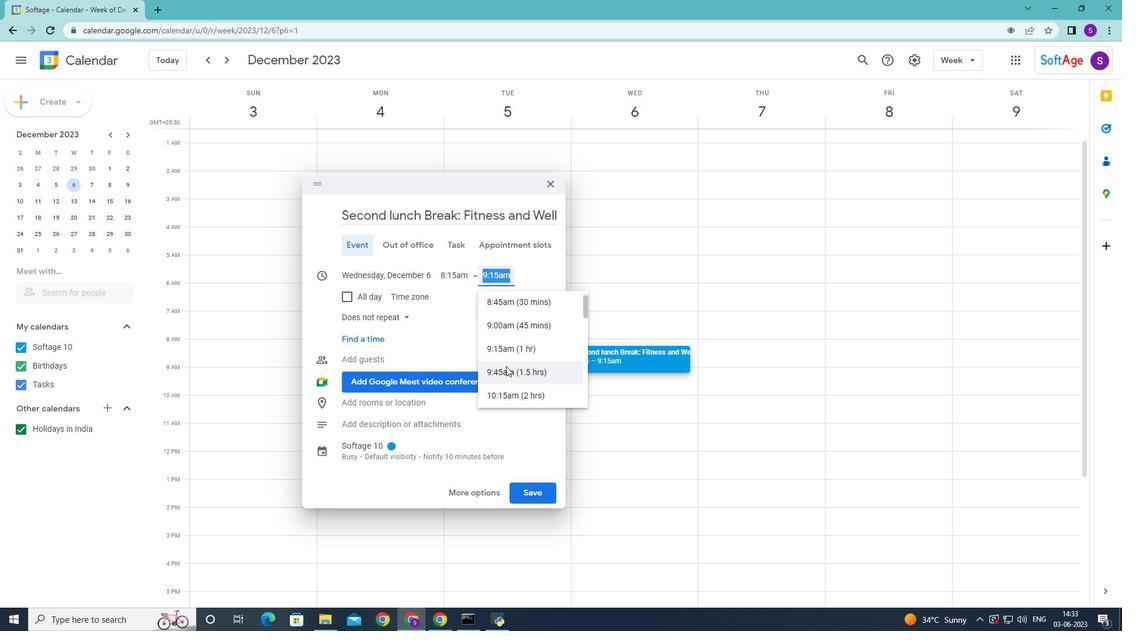 
Action: Mouse scrolled (506, 367) with delta (0, 0)
Screenshot: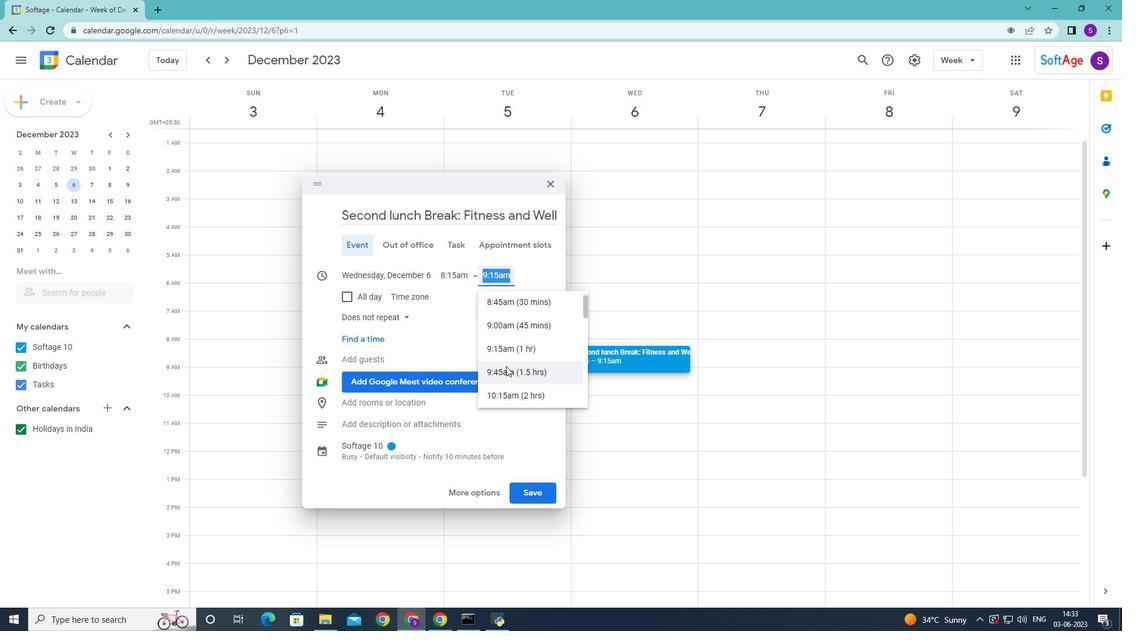 
Action: Mouse scrolled (506, 367) with delta (0, 0)
Screenshot: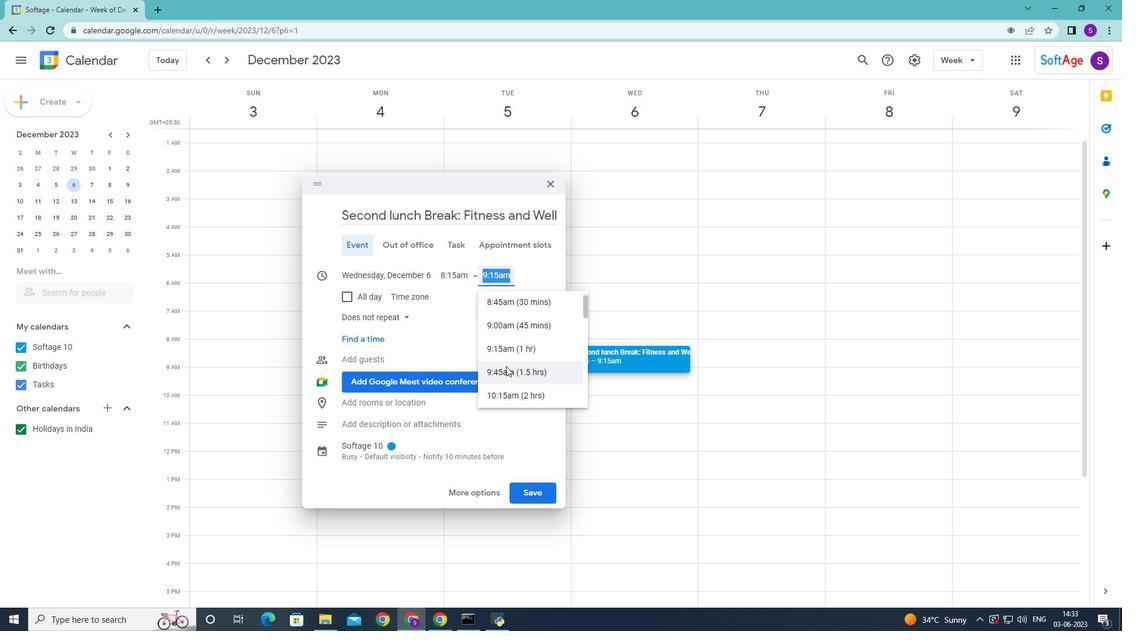 
Action: Mouse scrolled (506, 367) with delta (0, 0)
Screenshot: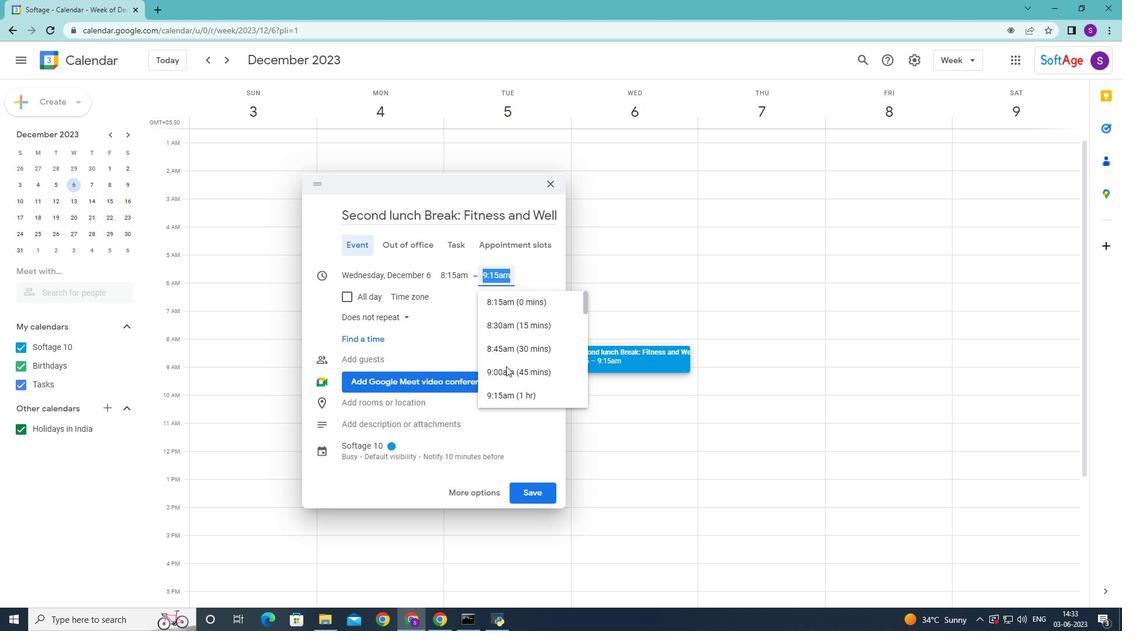 
Action: Mouse scrolled (506, 367) with delta (0, 0)
Screenshot: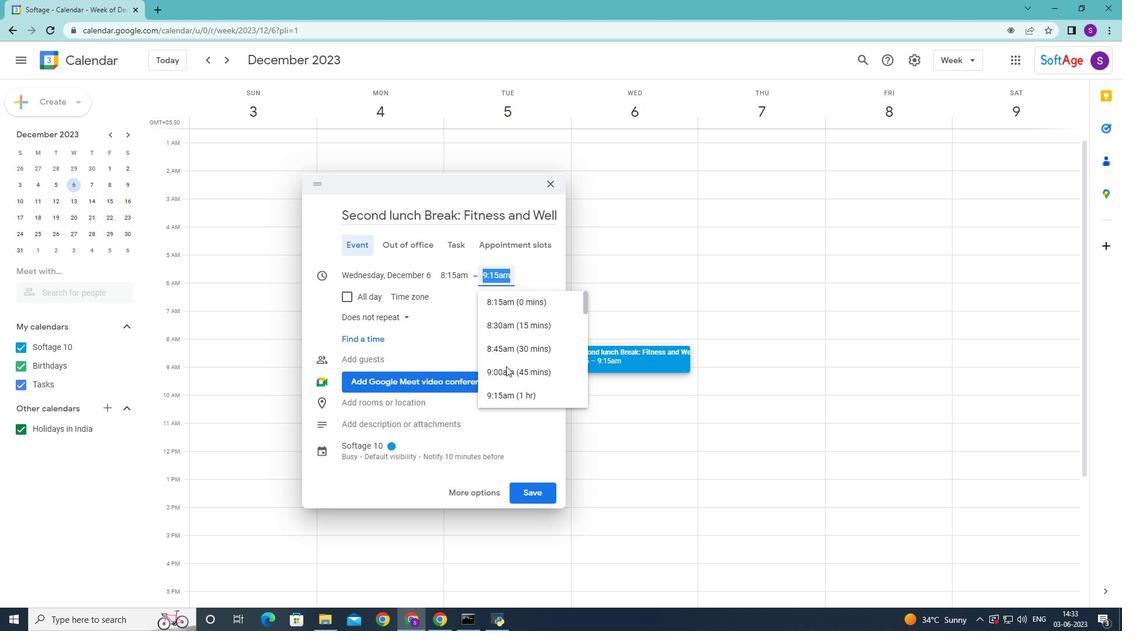 
Action: Mouse scrolled (506, 367) with delta (0, 0)
Screenshot: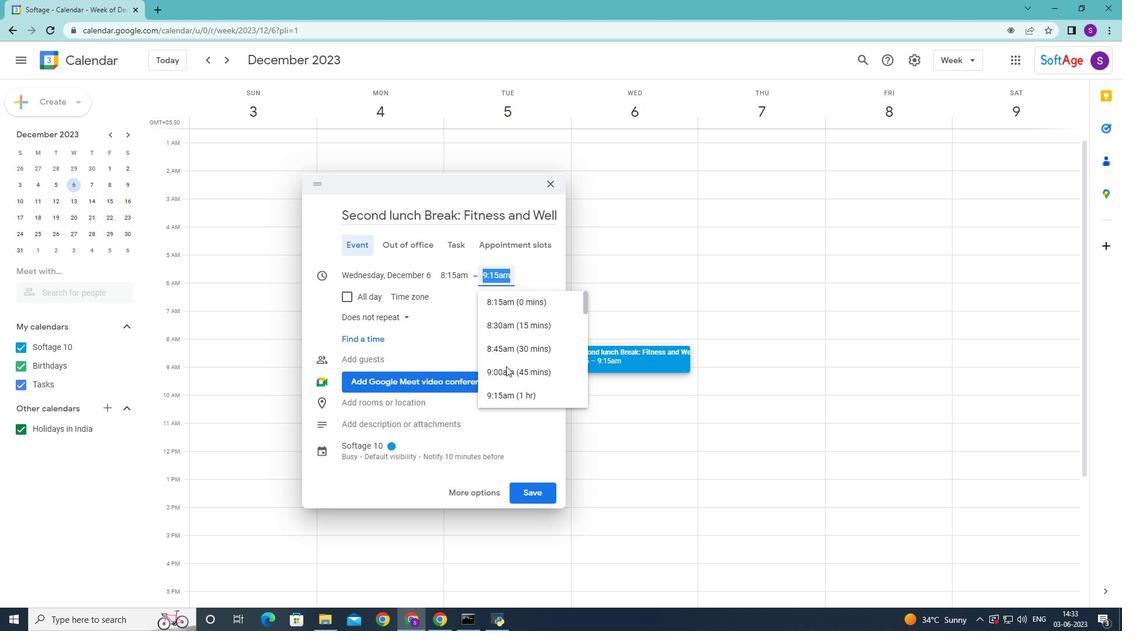 
Action: Mouse scrolled (506, 367) with delta (0, 0)
Screenshot: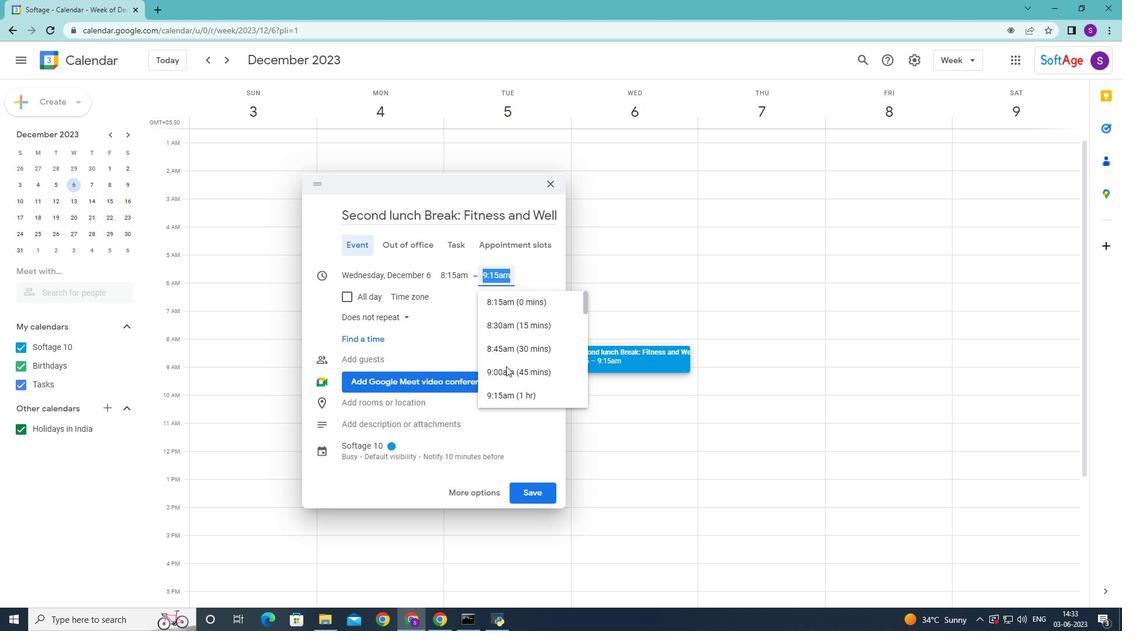 
Action: Mouse moved to (509, 339)
Screenshot: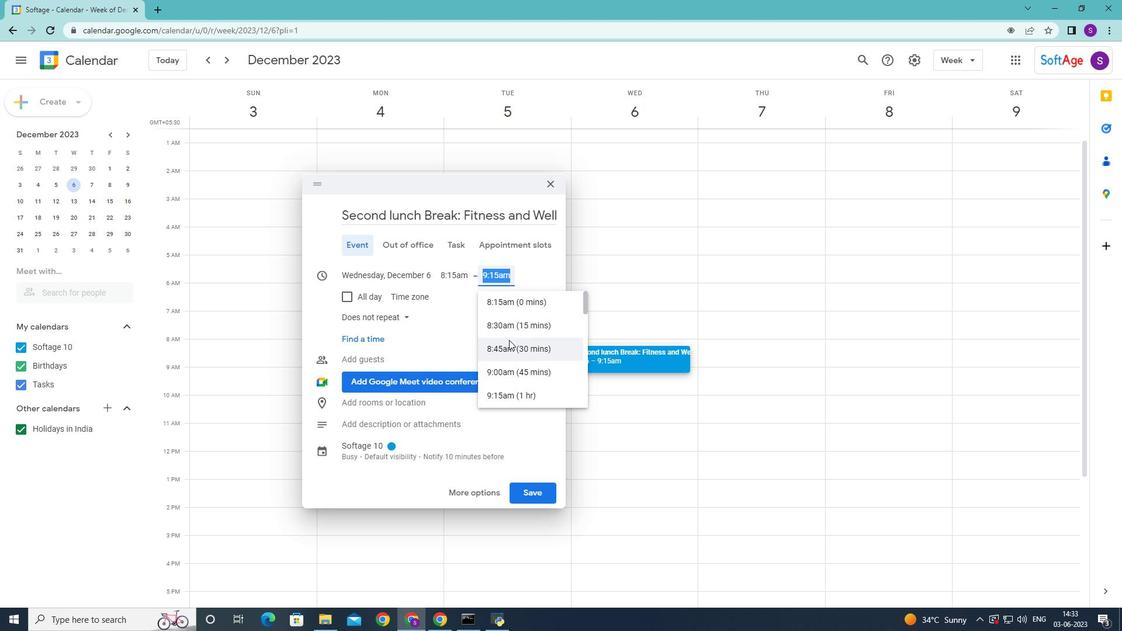 
Action: Mouse scrolled (509, 339) with delta (0, 0)
Screenshot: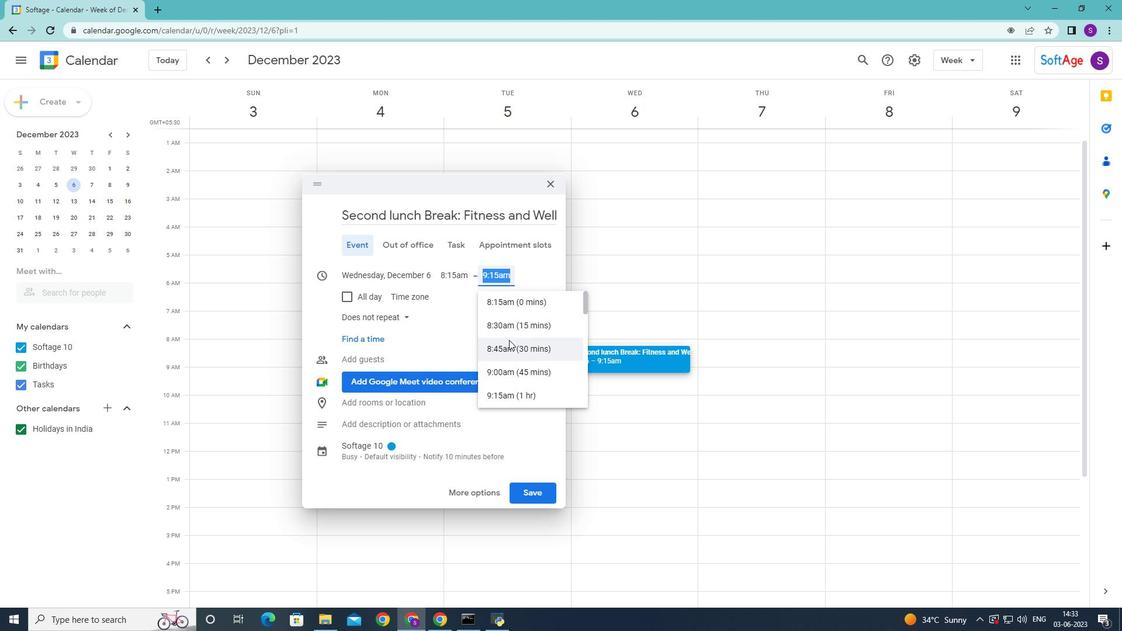 
Action: Mouse scrolled (509, 339) with delta (0, 0)
Screenshot: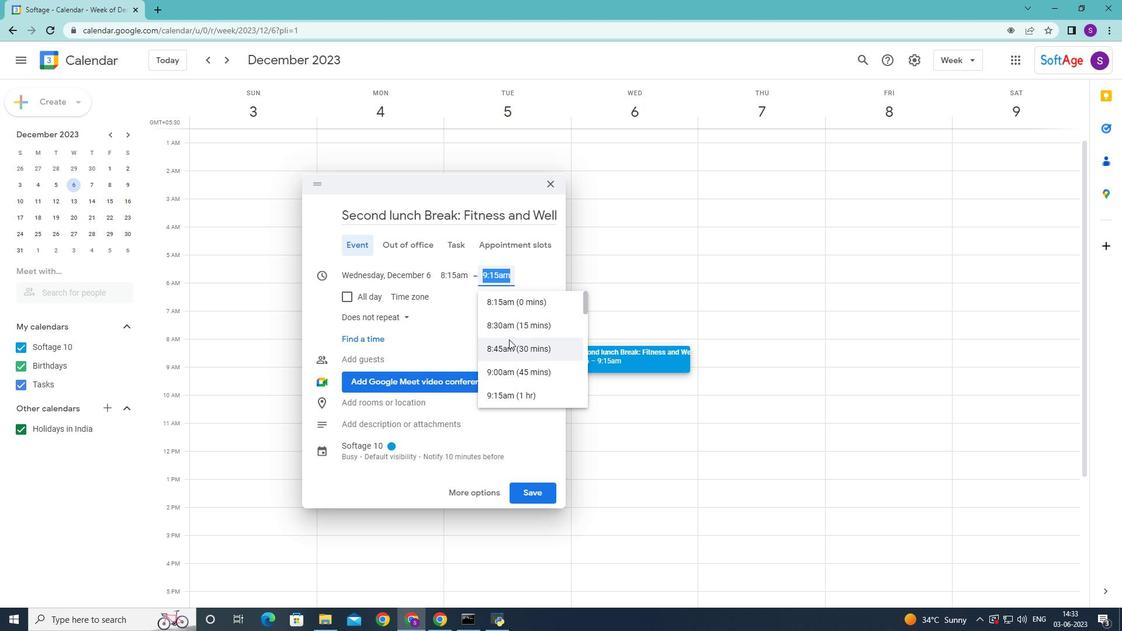
Action: Mouse scrolled (509, 339) with delta (0, 0)
Screenshot: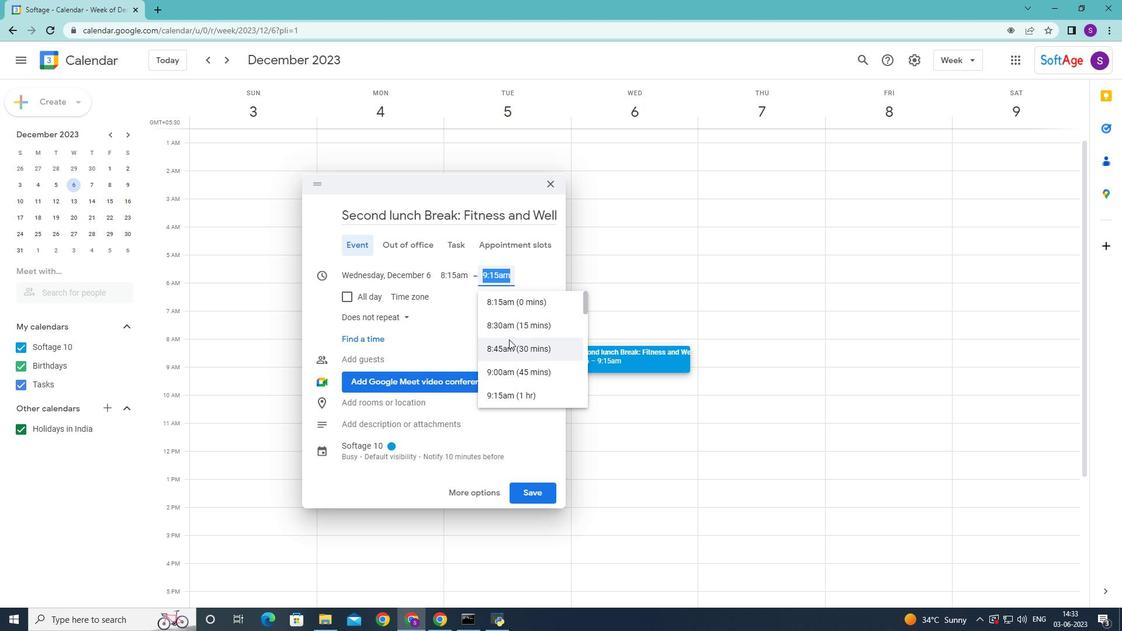 
Action: Mouse moved to (522, 316)
Screenshot: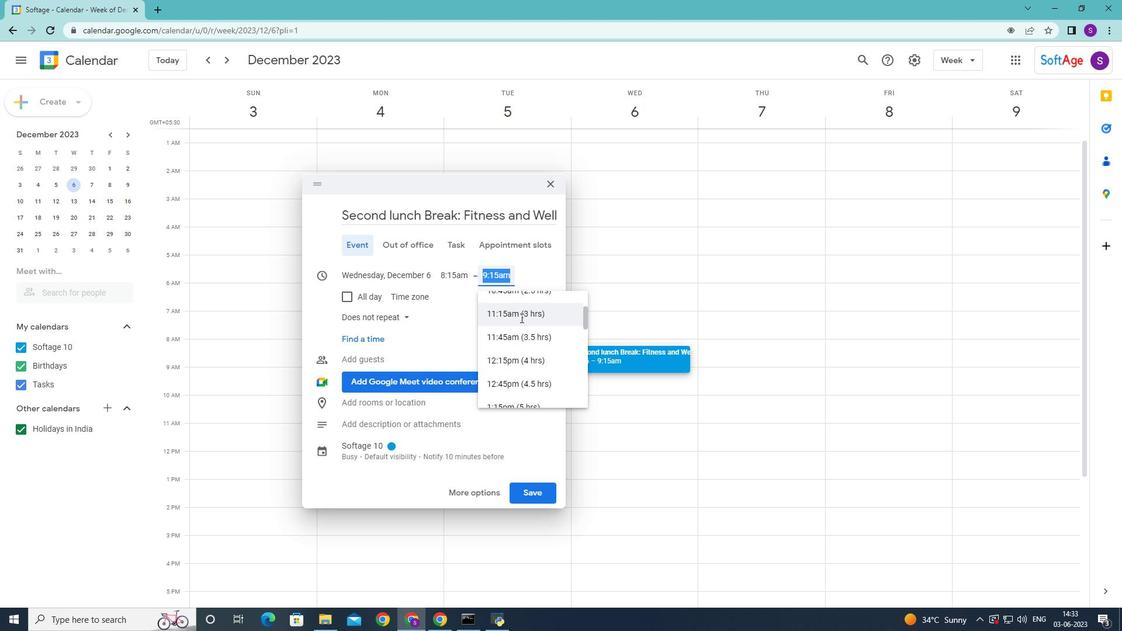 
Action: Mouse pressed left at (522, 316)
Screenshot: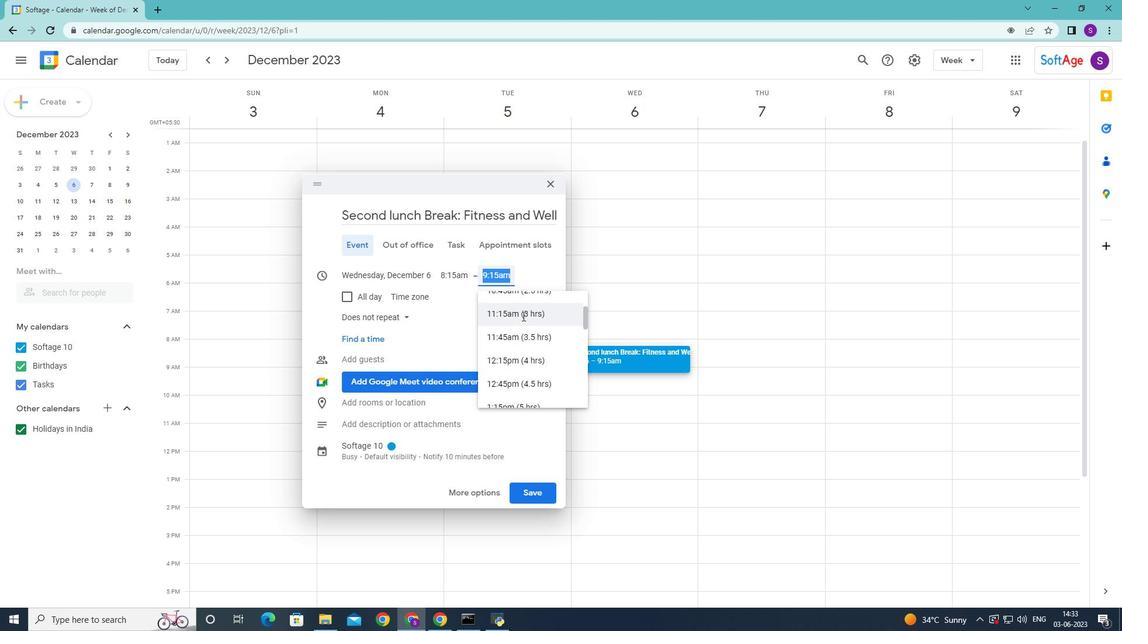 
Action: Mouse moved to (475, 499)
Screenshot: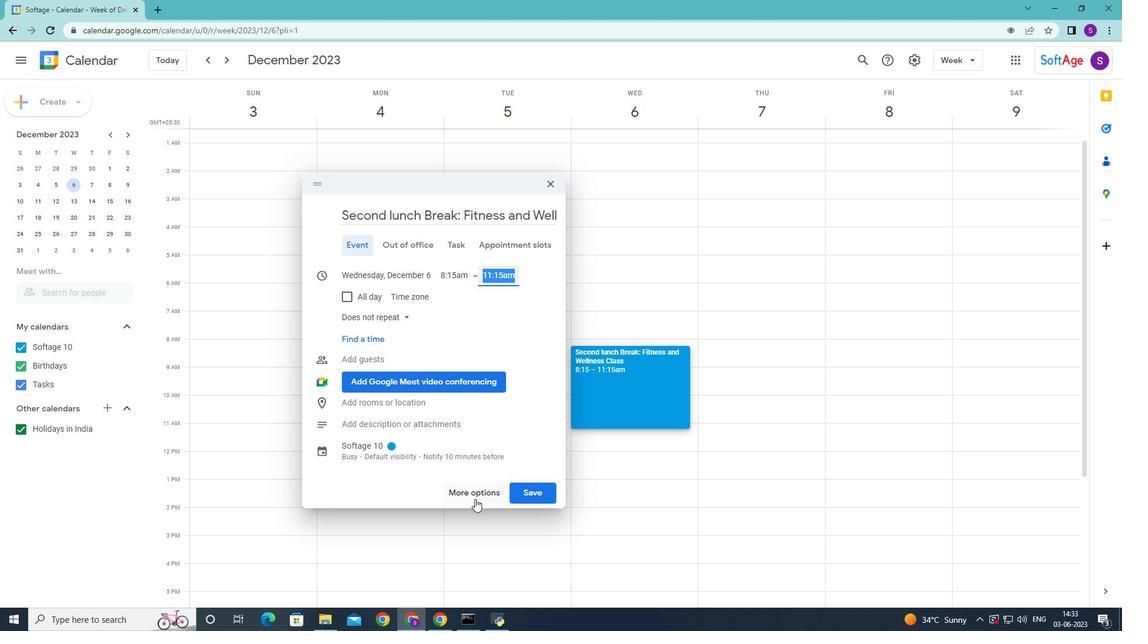 
Action: Mouse pressed left at (475, 499)
Screenshot: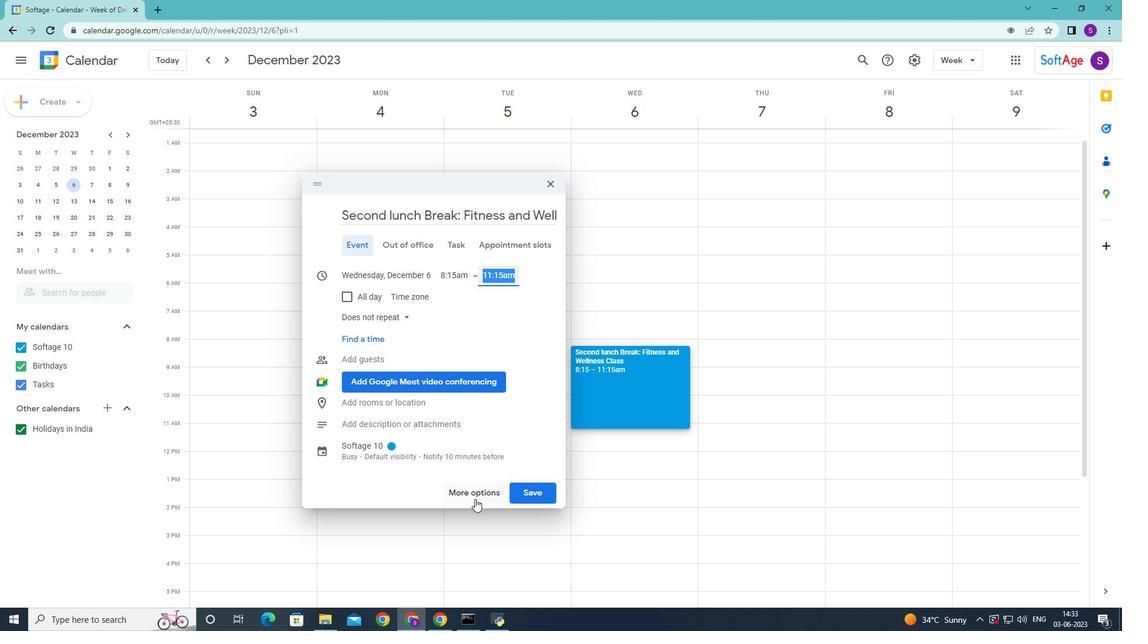
Action: Mouse moved to (123, 427)
Screenshot: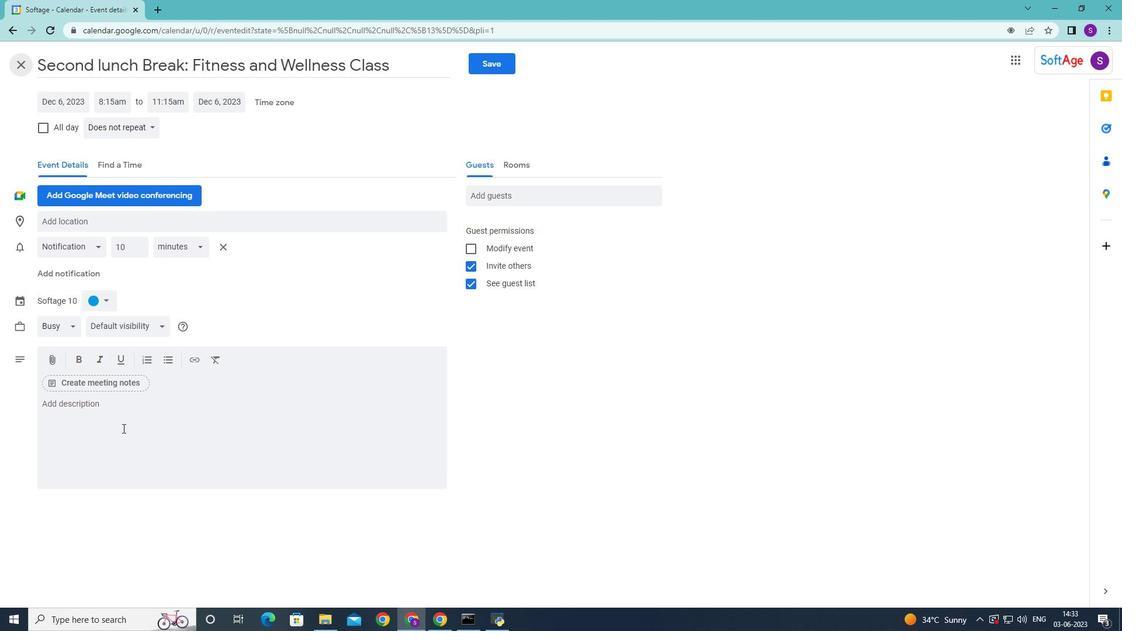 
Action: Mouse pressed left at (123, 427)
Screenshot: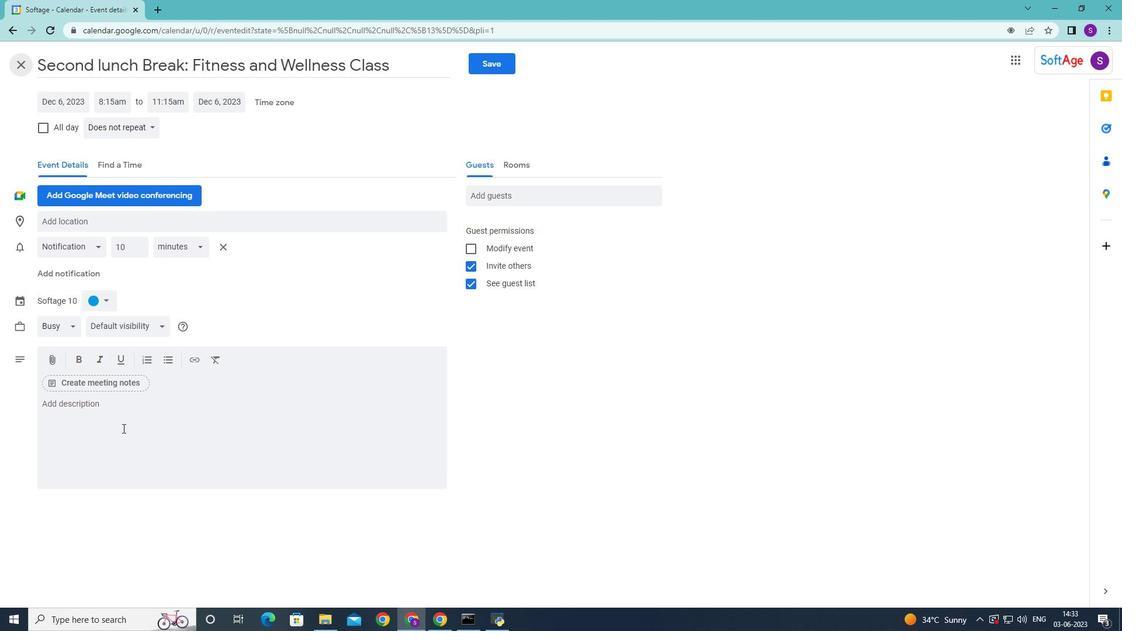 
Action: Key pressed <Key.shift>Participants<Key.space>will<Key.space>engage<Key.space>in<Key.space>self-reflection<Key.space>activities<Key.space>to<Key.space>enhane<Key.space>se<Key.backspace><Key.backspace><Key.backspace><Key.backspace>ce<Key.space>self-awareness<Key.space>and<Key.space>personal<Key.space>growth<Key.space>as<Key.space>leaders.<Key.space><Key.shift>Thy<Key.backspace>ey<Key.space>will<Key.space>explore<Key.space>strategies<Key.space>for<Key.space>continuous<Key.space>learning,<Key.space>self<Key.space><Key.backspace>-<Key.space><Key.backspace>motivation<Key.space><Key.backspace>,<Key.space>and<Key.space>personal<Key.space>development<Key.space><Key.backspace>.<Key.space>
Screenshot: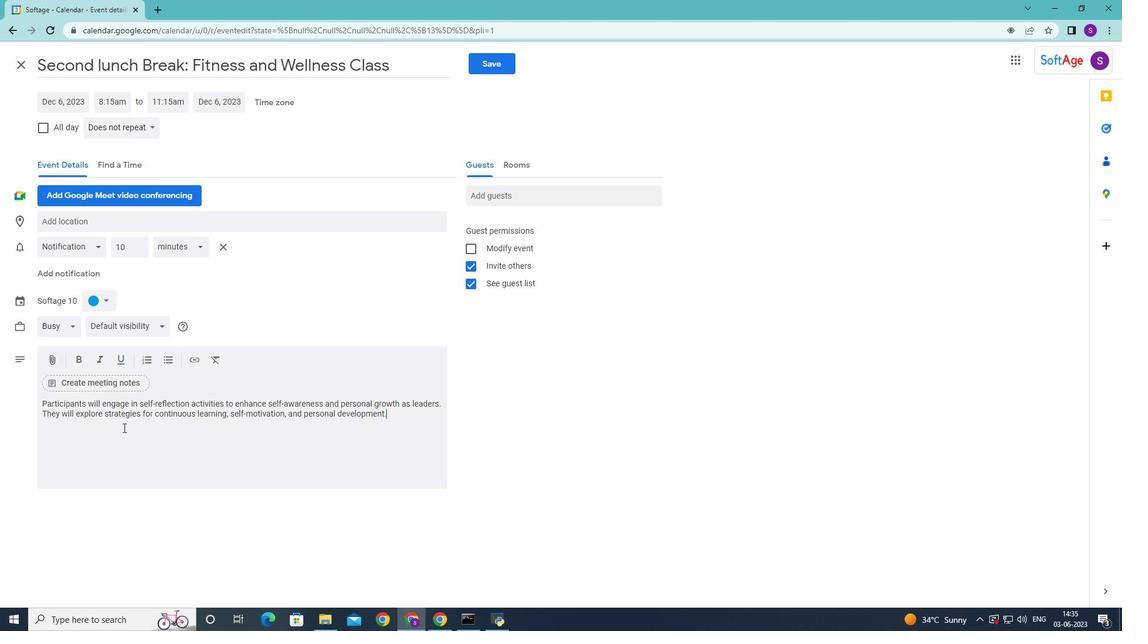 
Action: Mouse moved to (104, 297)
Screenshot: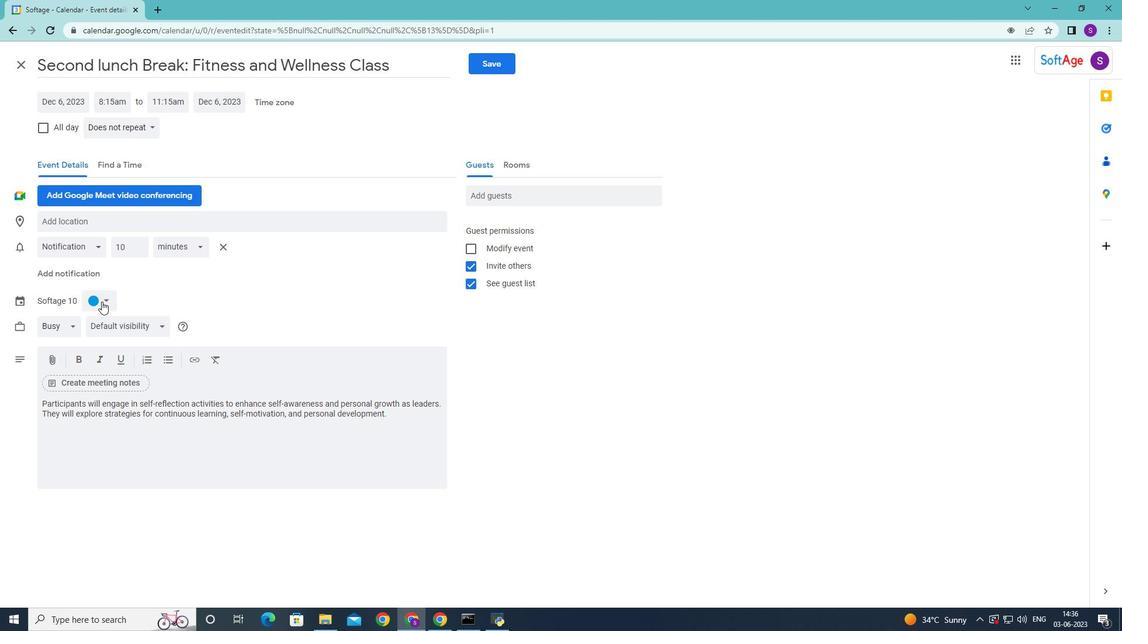 
Action: Mouse pressed left at (104, 297)
Screenshot: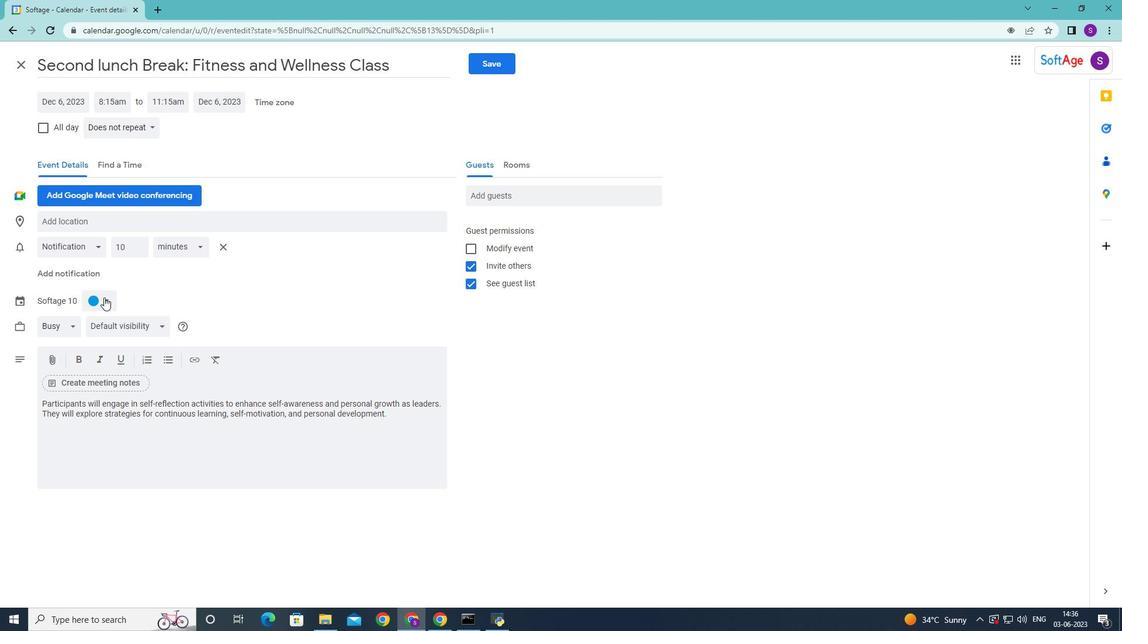 
Action: Mouse moved to (95, 314)
Screenshot: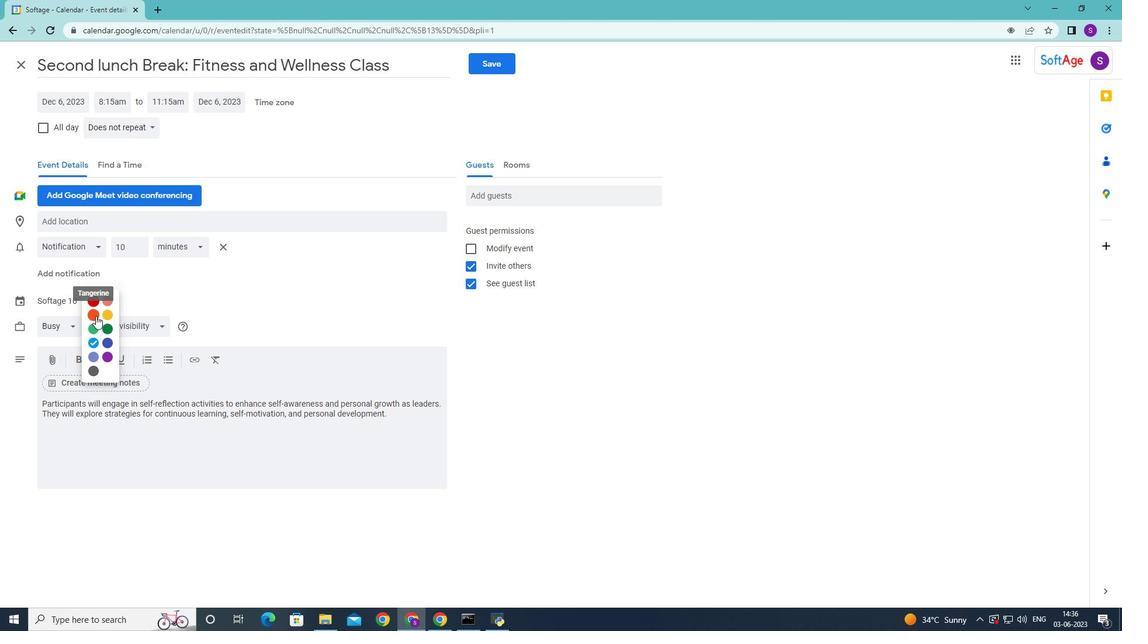 
Action: Mouse pressed left at (95, 314)
Screenshot: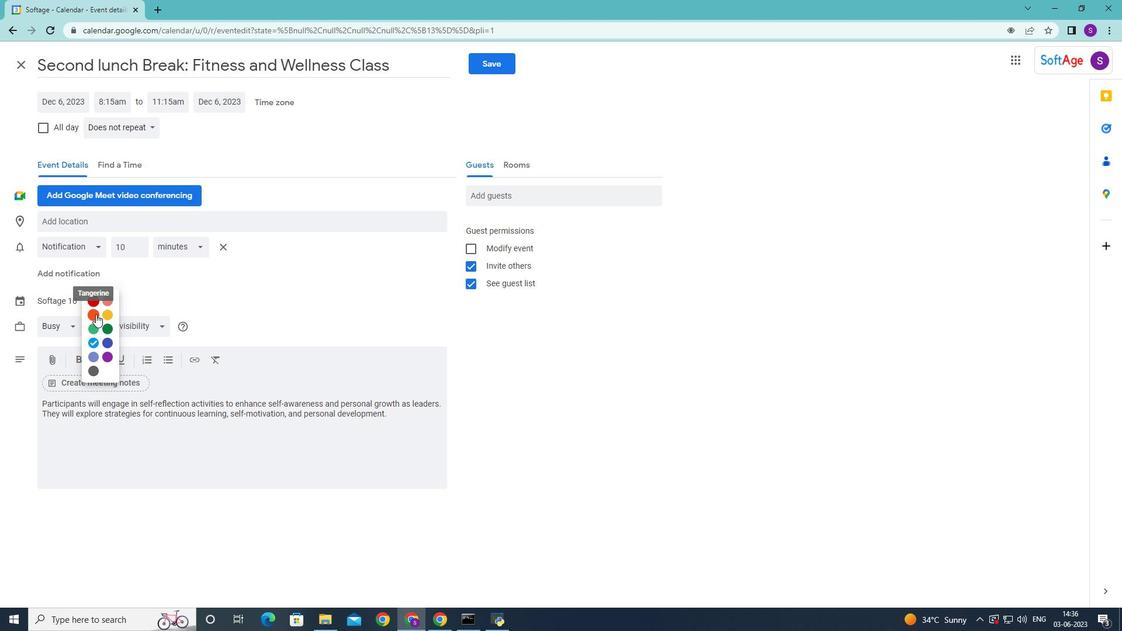 
Action: Mouse moved to (116, 227)
Screenshot: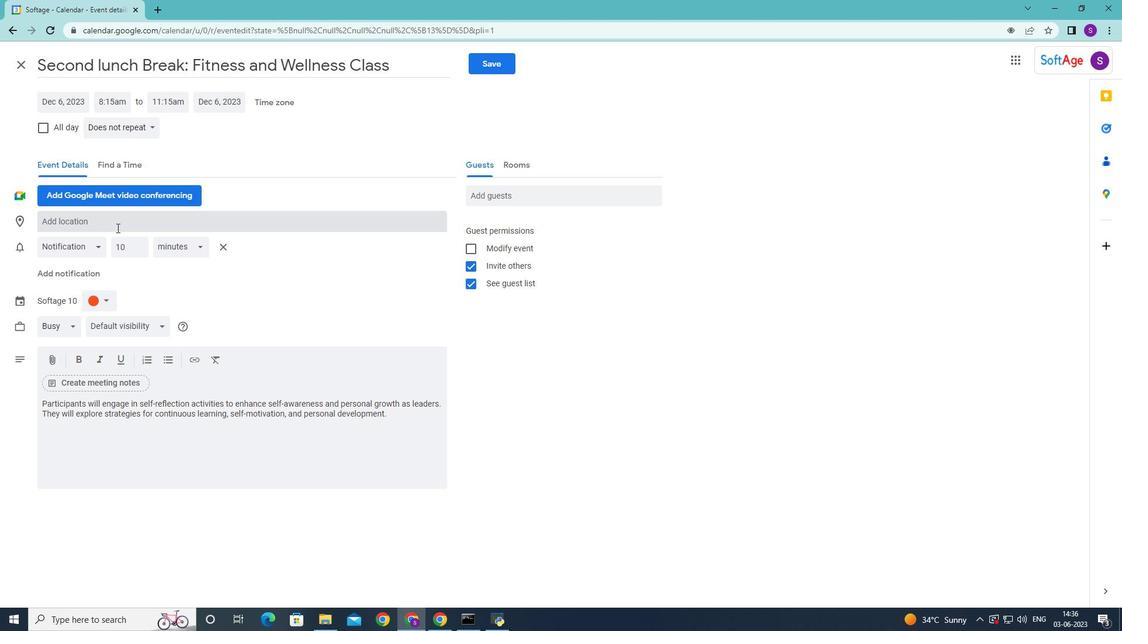 
Action: Mouse pressed left at (116, 227)
Screenshot: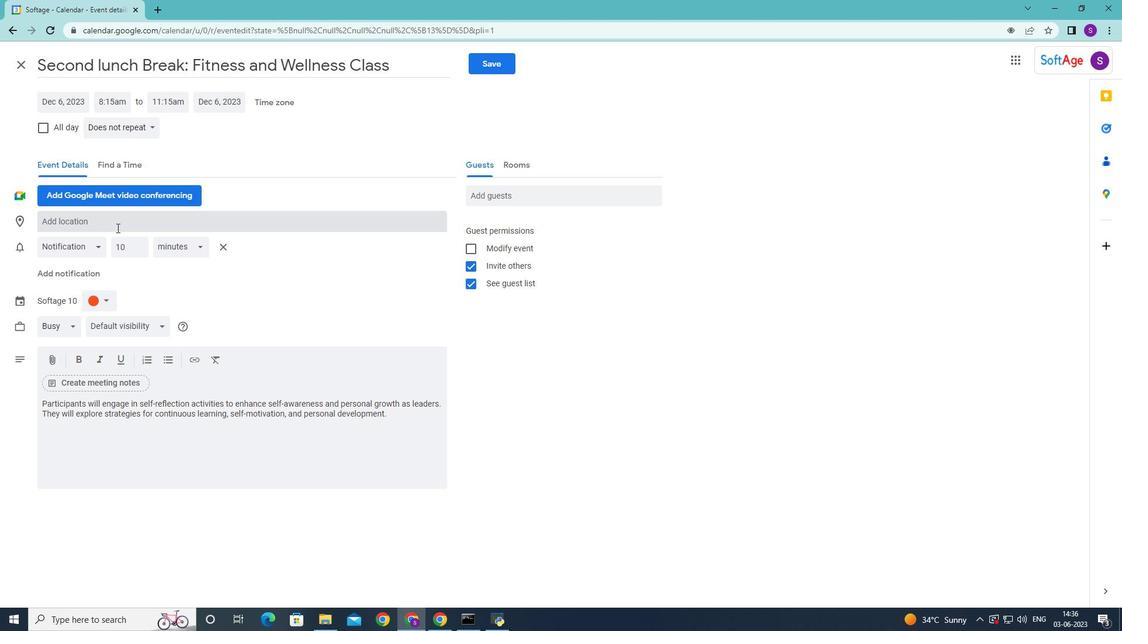 
Action: Key pressed 456<Key.space><Key.shift>Burj<Key.space><Key.shift>khalifa<Key.space><Key.backspace>,<Key.space><Key.shift><Key.shift><Key.shift><Key.shift><Key.shift><Key.shift>Dubai,<Key.shift>UAe<Key.backspace>e<Key.space>
Screenshot: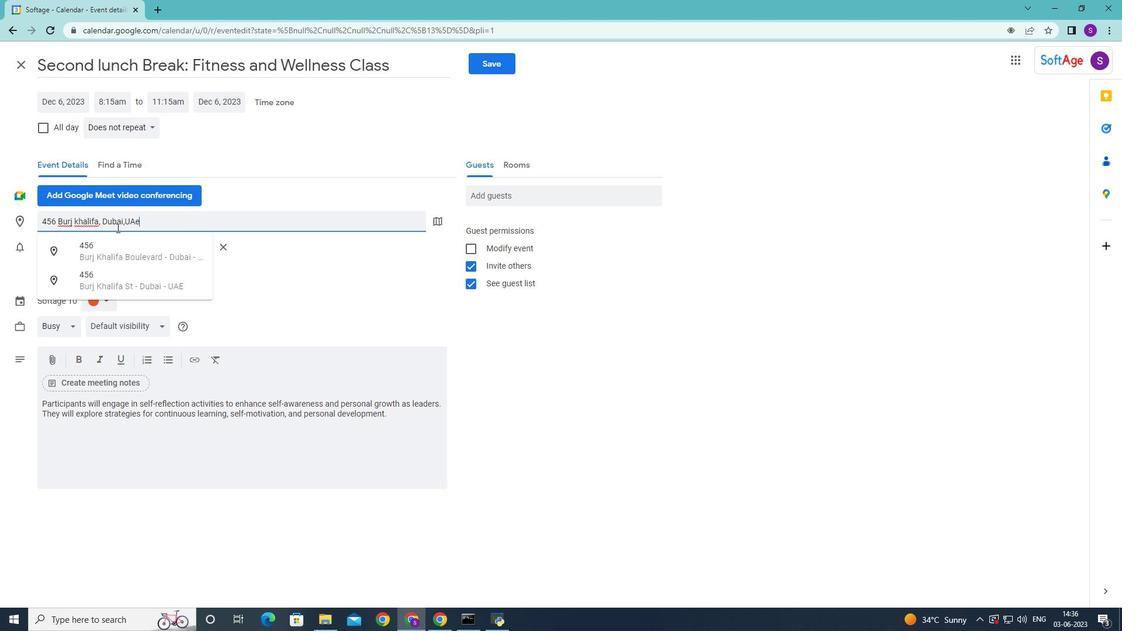 
Action: Mouse moved to (124, 244)
Screenshot: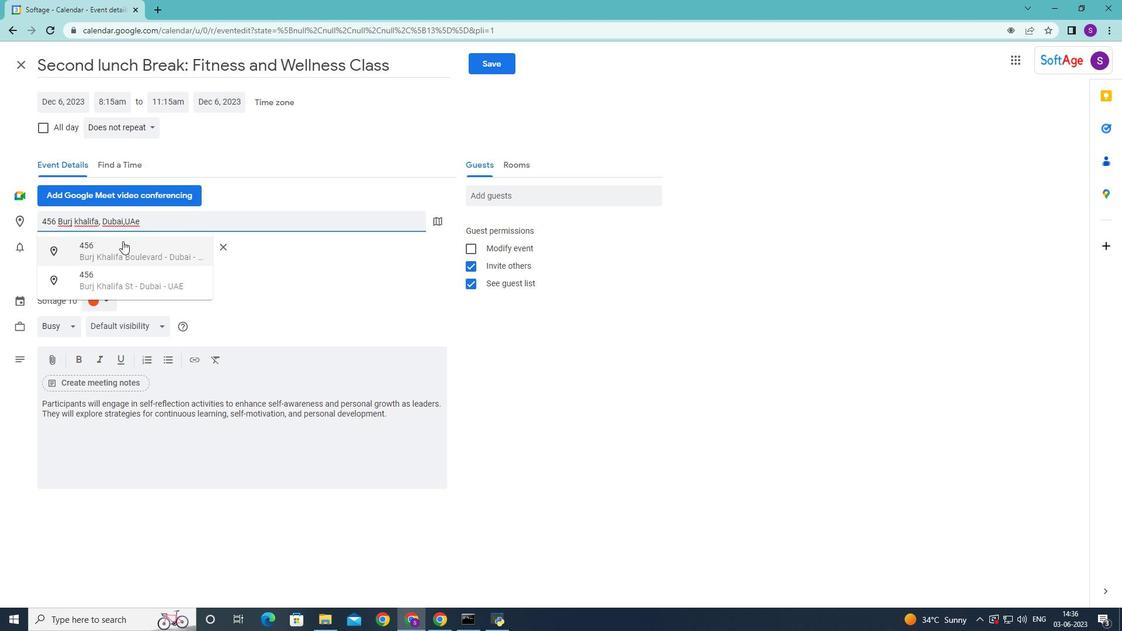
Action: Mouse pressed left at (124, 244)
Screenshot: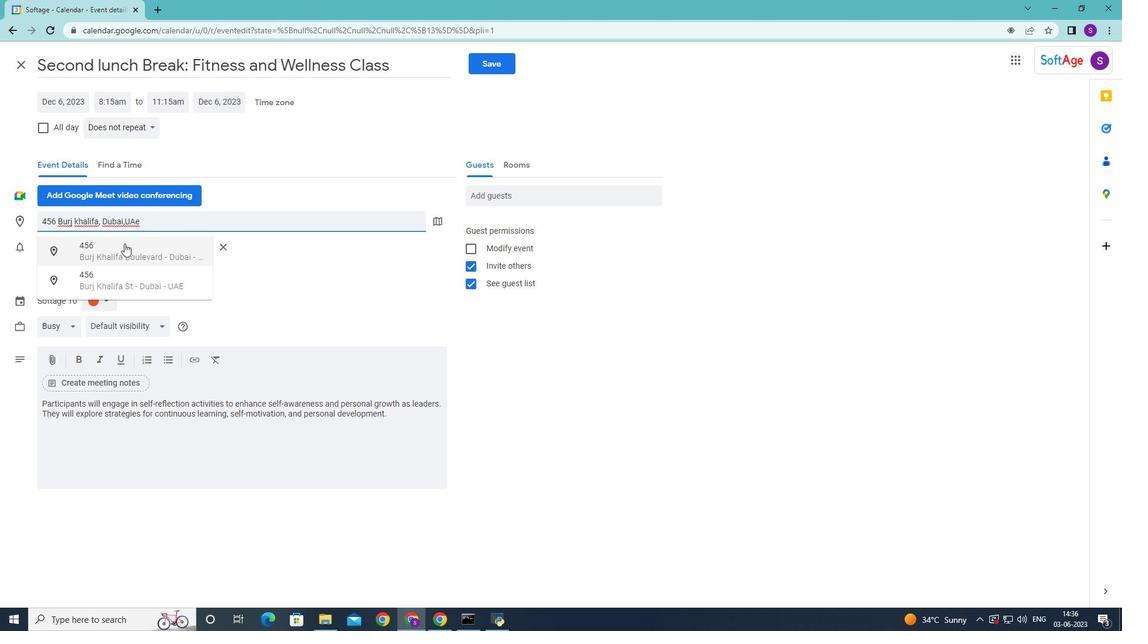 
Action: Mouse moved to (502, 192)
Screenshot: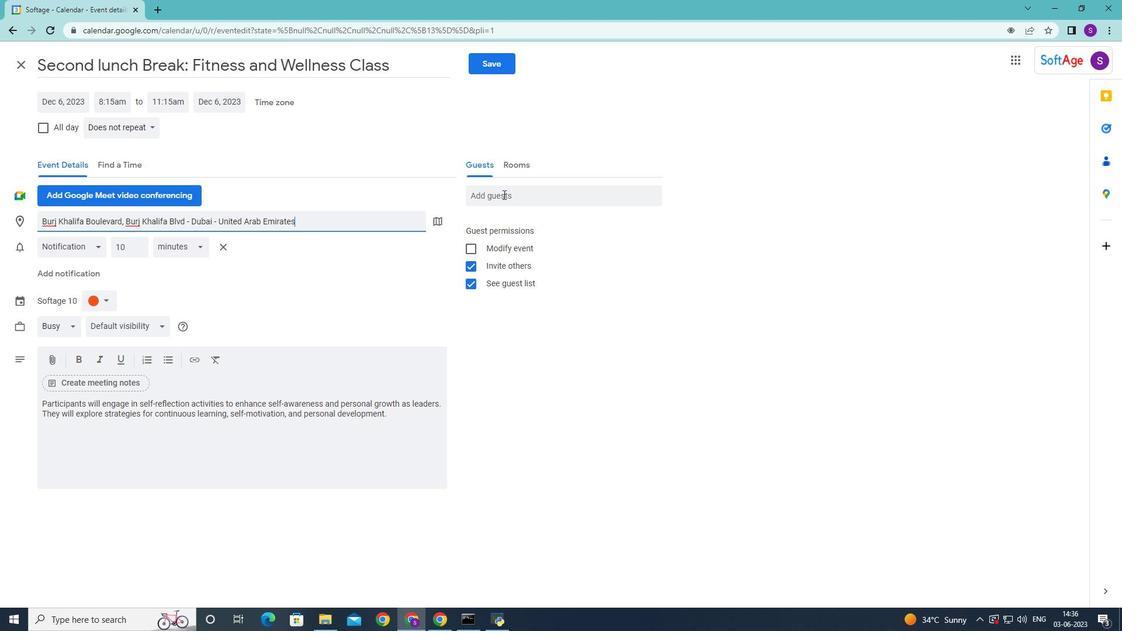 
Action: Mouse pressed left at (502, 192)
Screenshot: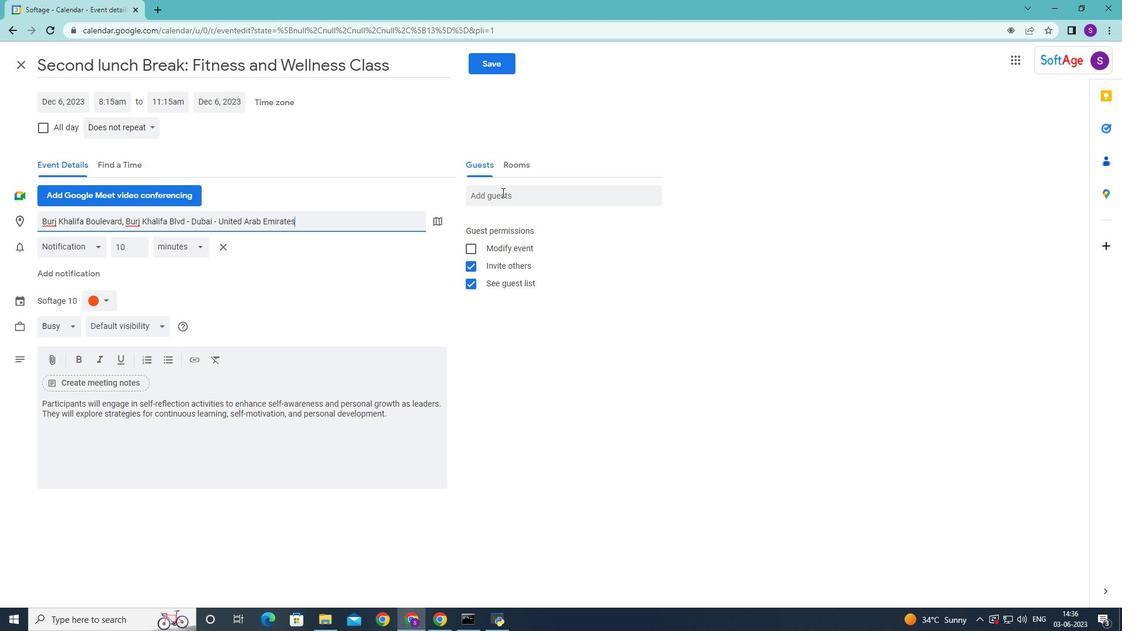 
Action: Key pressed softage.3<Key.shift>@softage.net<Key.enter><Key.shift>Softage.4<Key.shift>@softage.net
Screenshot: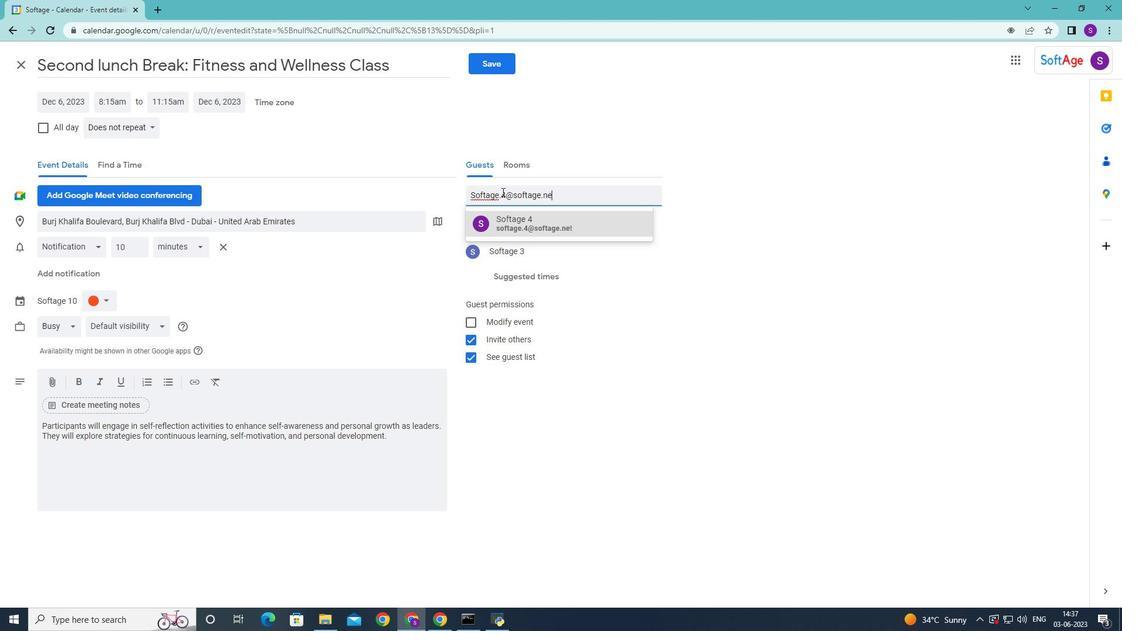 
Action: Mouse moved to (529, 231)
Screenshot: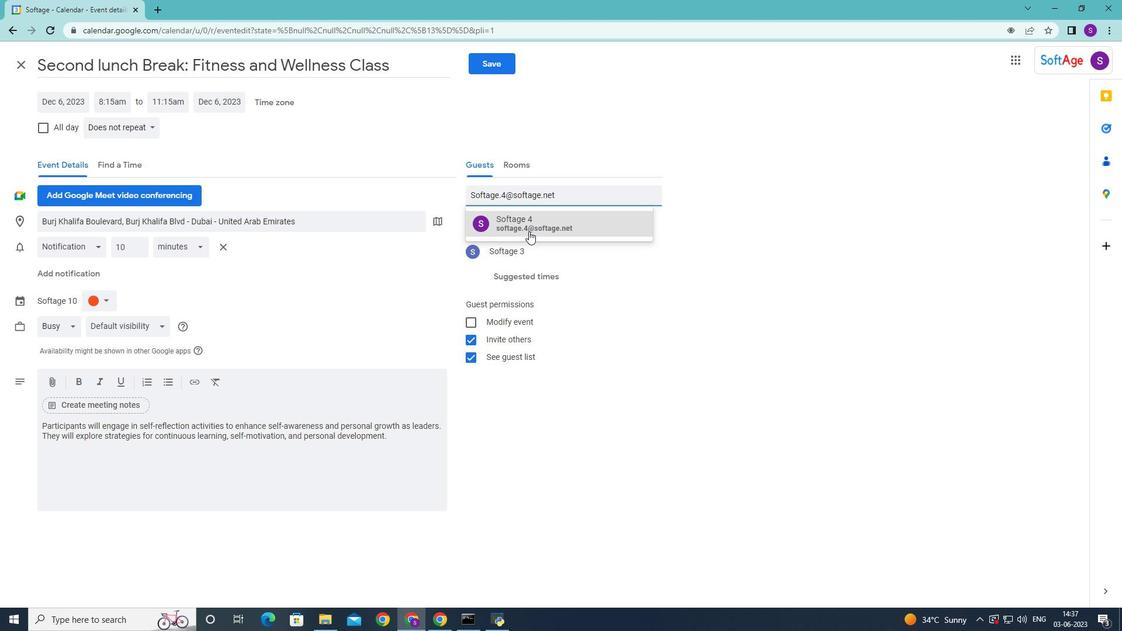 
Action: Mouse pressed left at (529, 231)
Screenshot: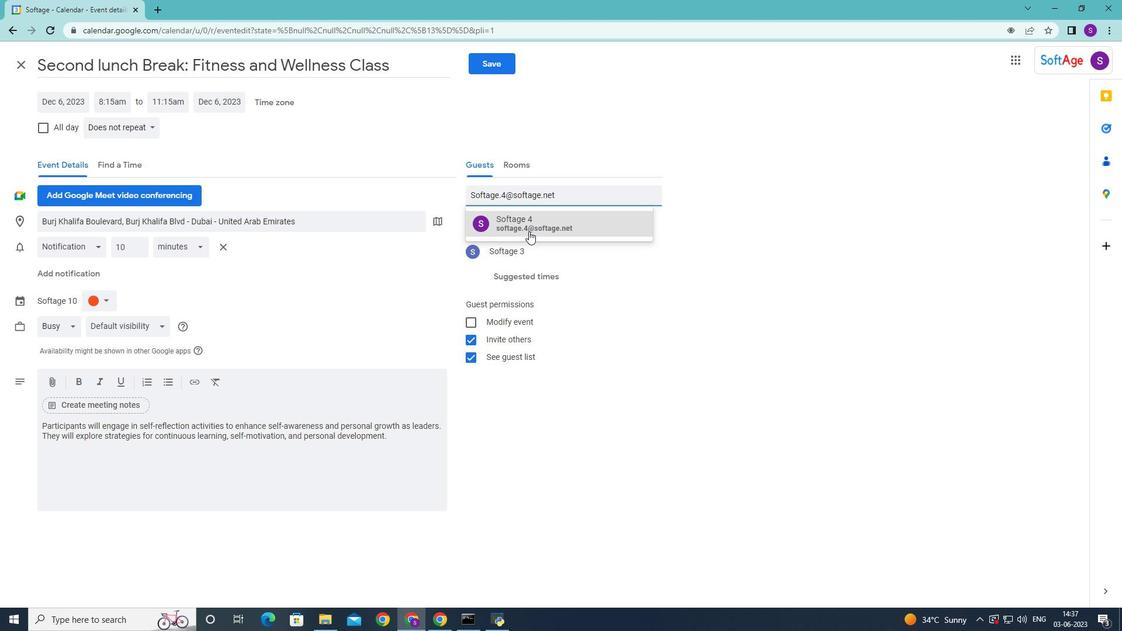 
Action: Mouse moved to (147, 129)
Screenshot: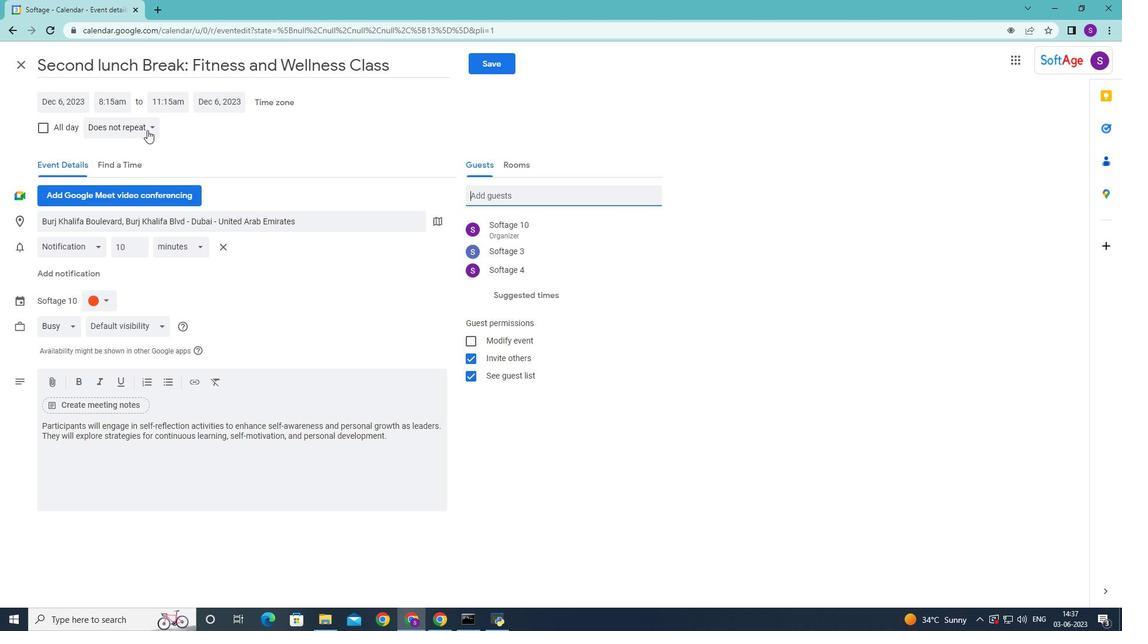 
Action: Mouse pressed left at (147, 129)
Screenshot: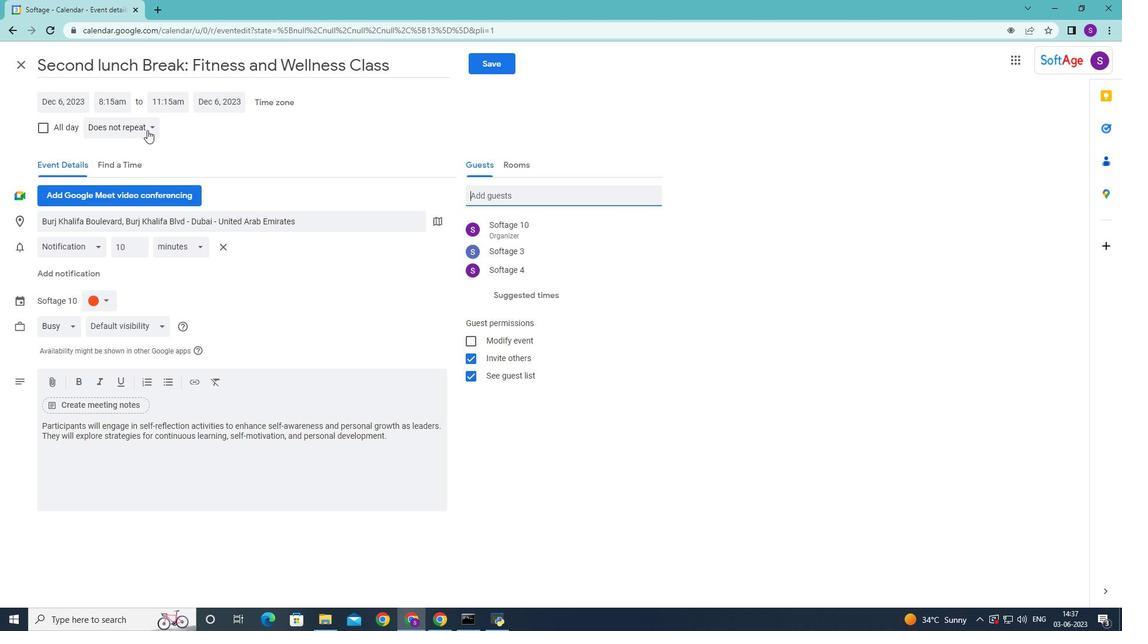 
Action: Mouse moved to (301, 319)
Screenshot: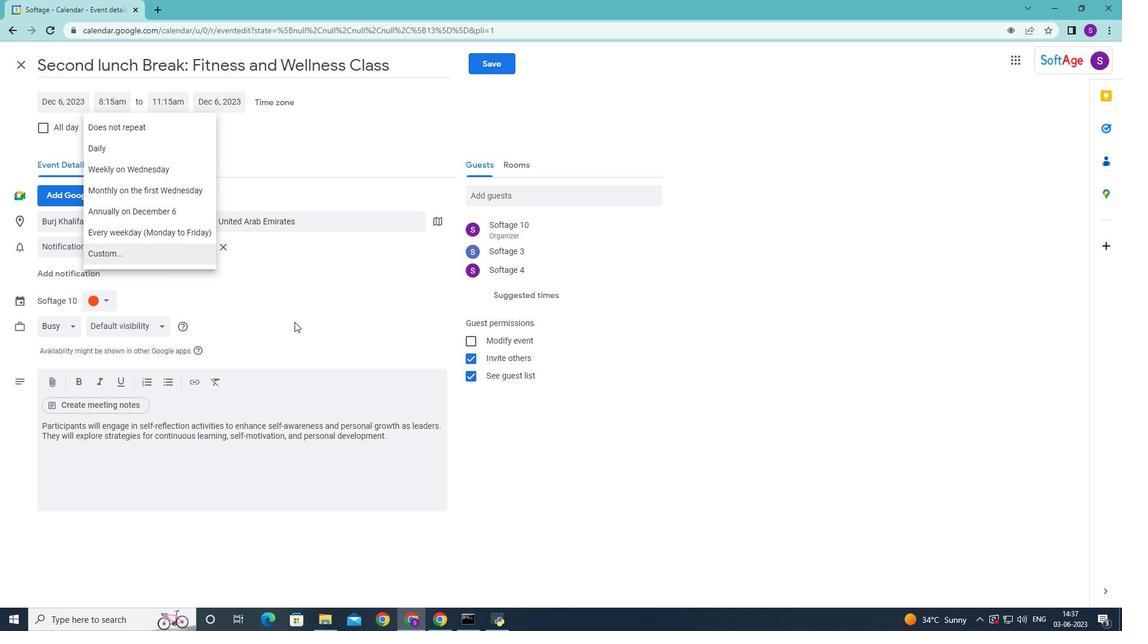 
Action: Mouse pressed left at (301, 319)
Screenshot: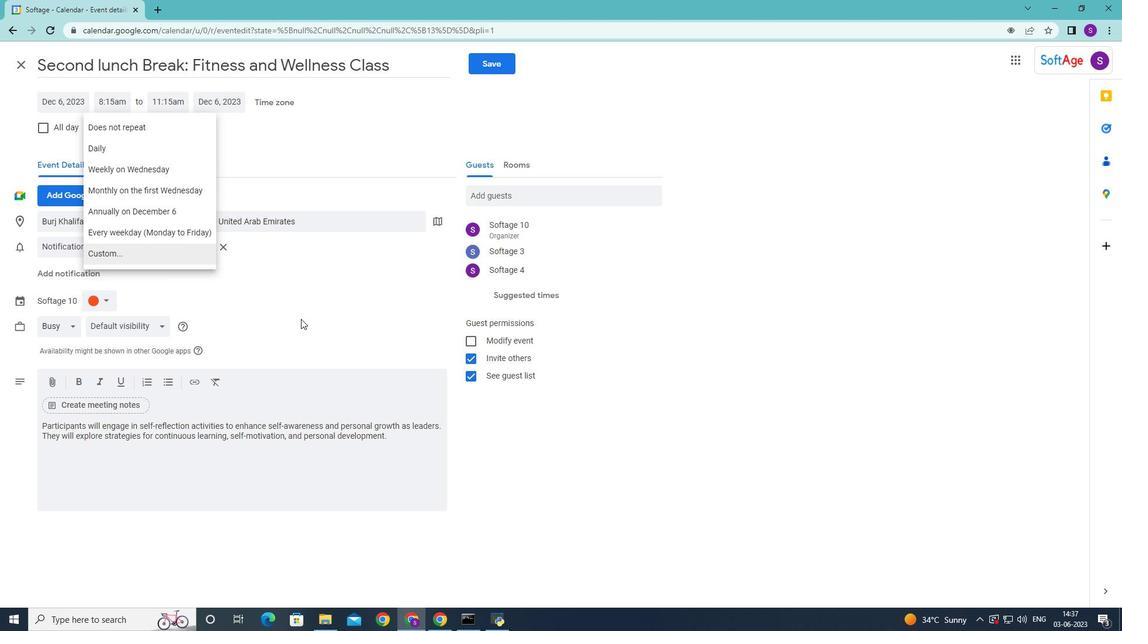 
Action: Mouse moved to (484, 58)
Screenshot: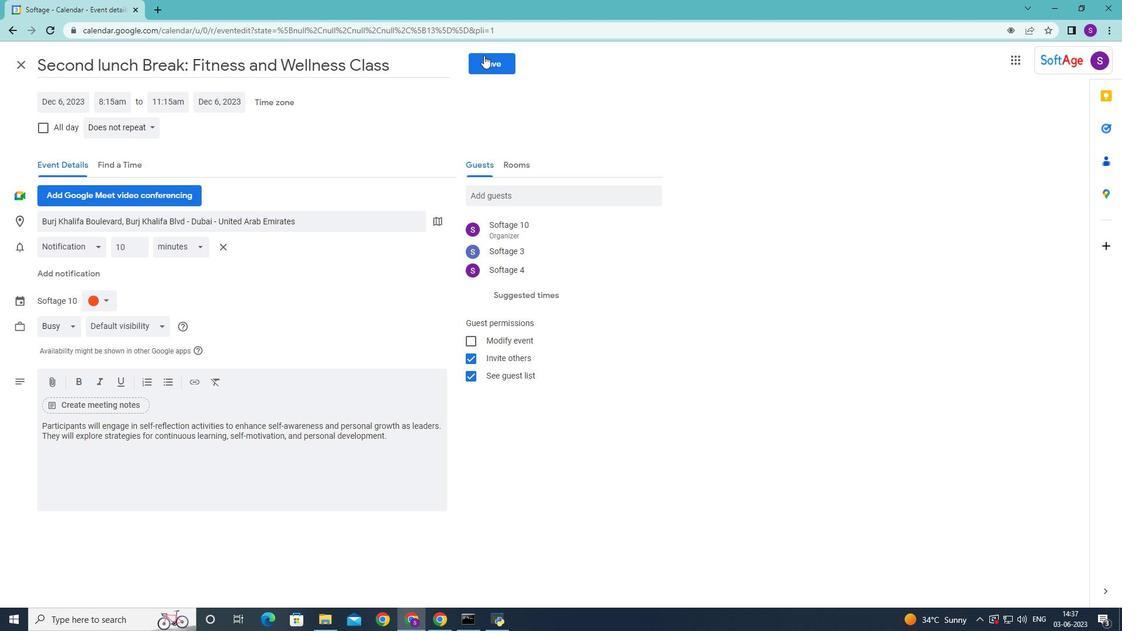 
Action: Mouse pressed left at (484, 58)
Screenshot: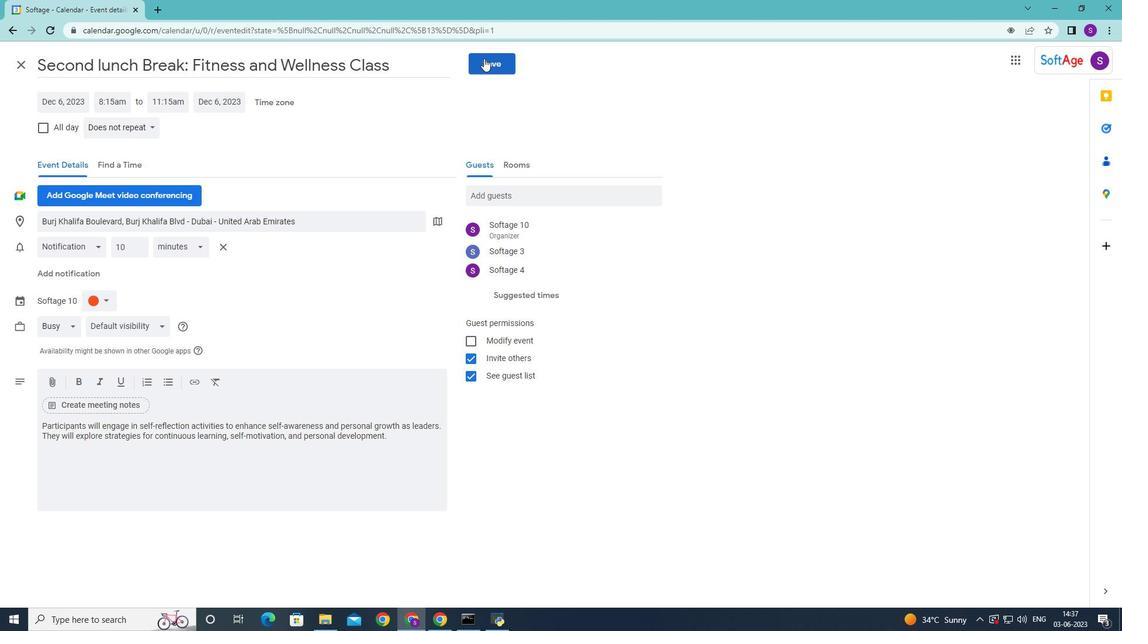 
Action: Mouse moved to (665, 354)
Screenshot: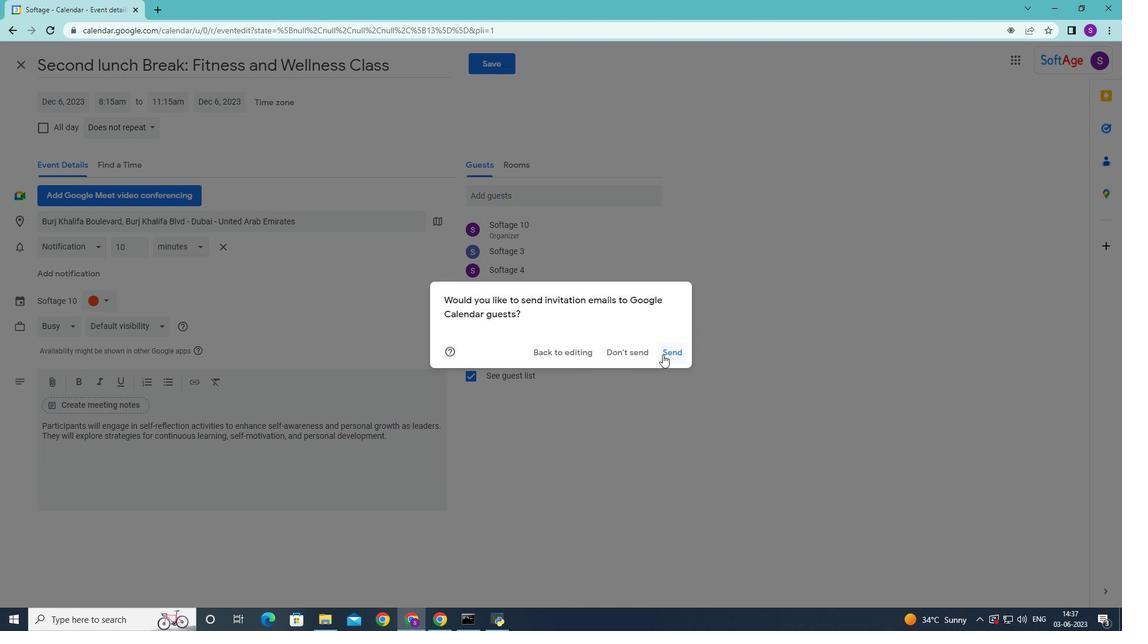 
Action: Mouse pressed left at (665, 354)
Screenshot: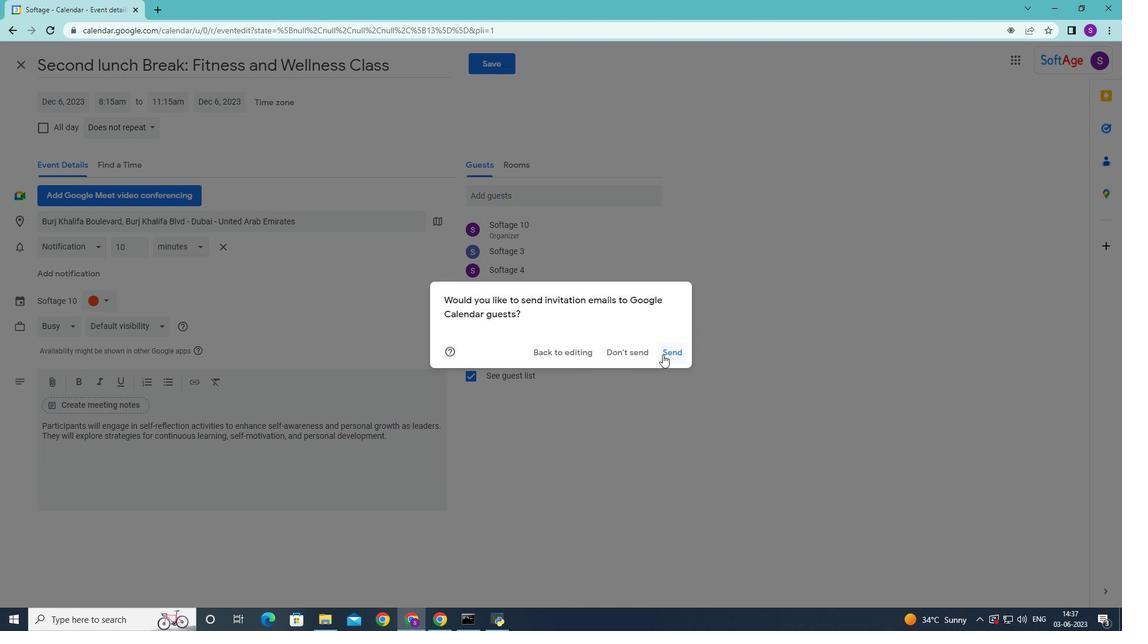
Action: Mouse moved to (459, 415)
Screenshot: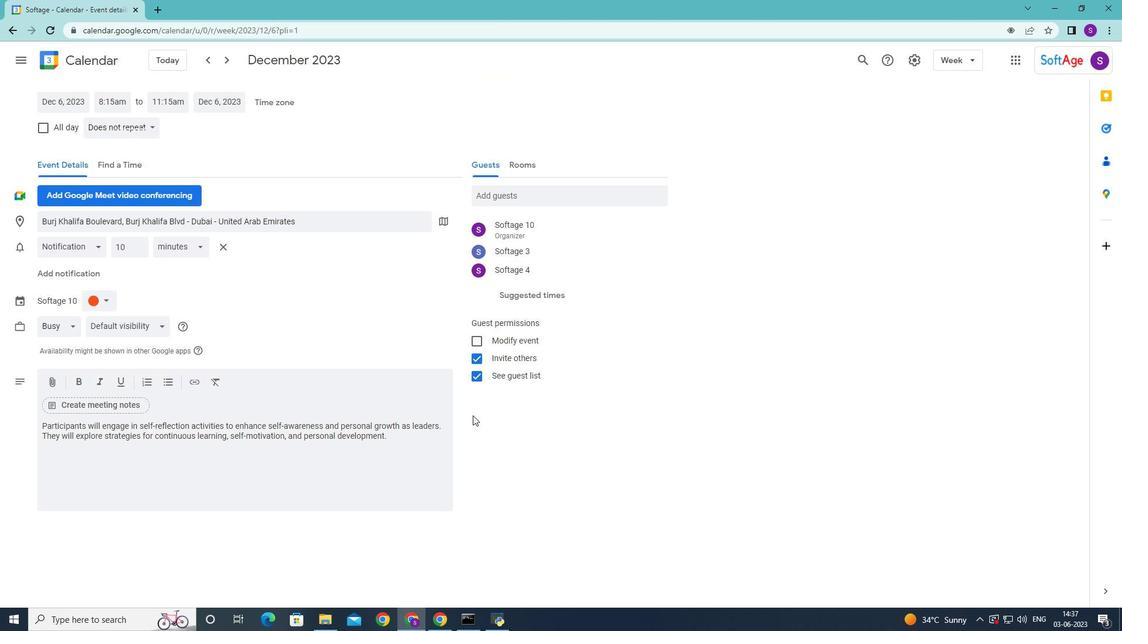 
